 Task: Add an event with the title Training Session: Change Management and Resilience in the Workplace, date '2024/03/12', time 9:40 AM to 11:40 AMand add a description: Examining the marketing channels and platforms used in the campaign, such as social media, email marketing, print advertising, or television commercials. This includes assessing the reach, engagement, and conversion rates achieved through each channel and identifying which channels performed well or need improvement.Select event color  Flamingo . Add location for the event as: Frankfurt, Germany, logged in from the account softage.4@softage.netand send the event invitation to softage.7@softage.net and softage.8@softage.net. Set a reminder for the event Every weekday(Monday to Friday)
Action: Mouse moved to (78, 106)
Screenshot: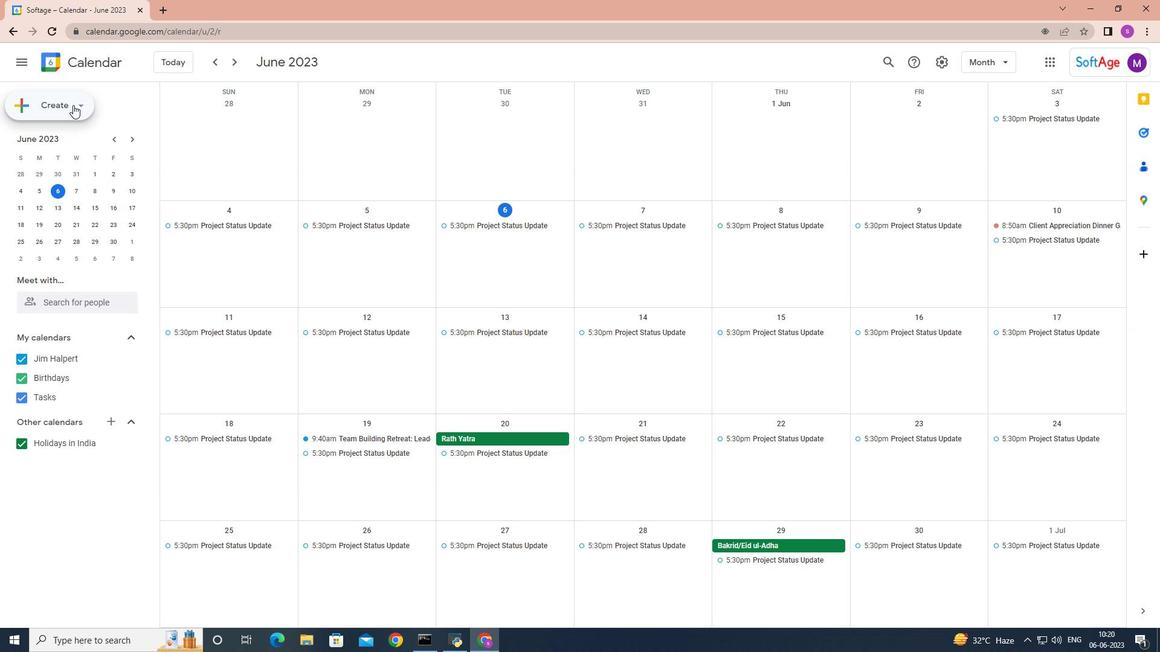 
Action: Mouse pressed left at (78, 106)
Screenshot: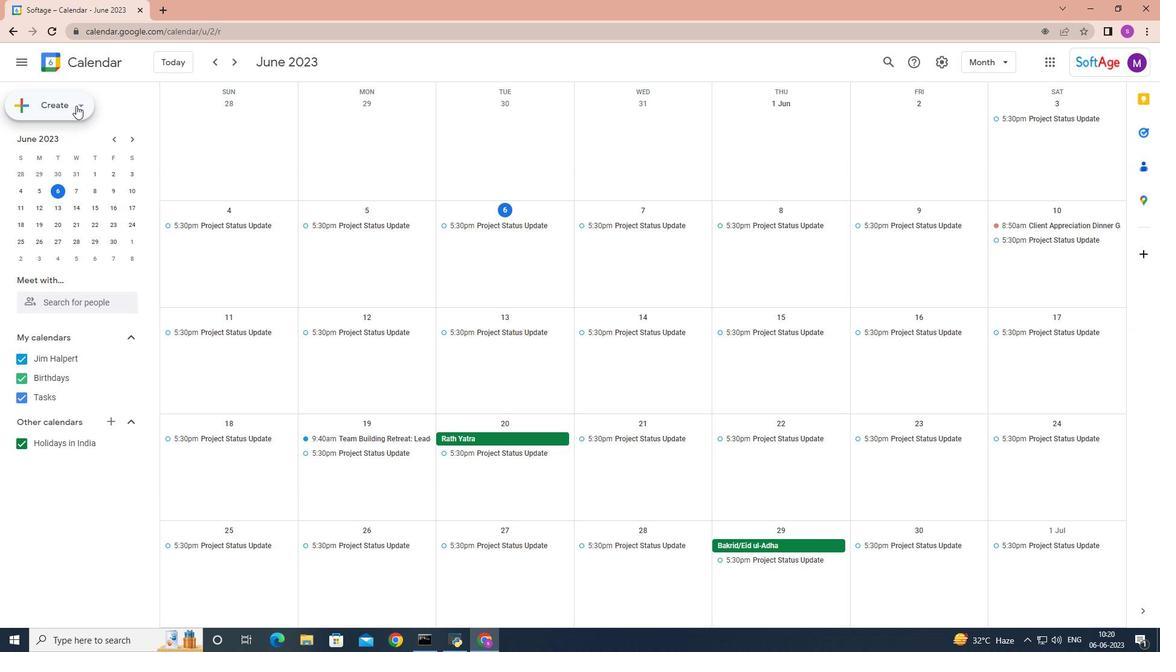 
Action: Mouse moved to (73, 132)
Screenshot: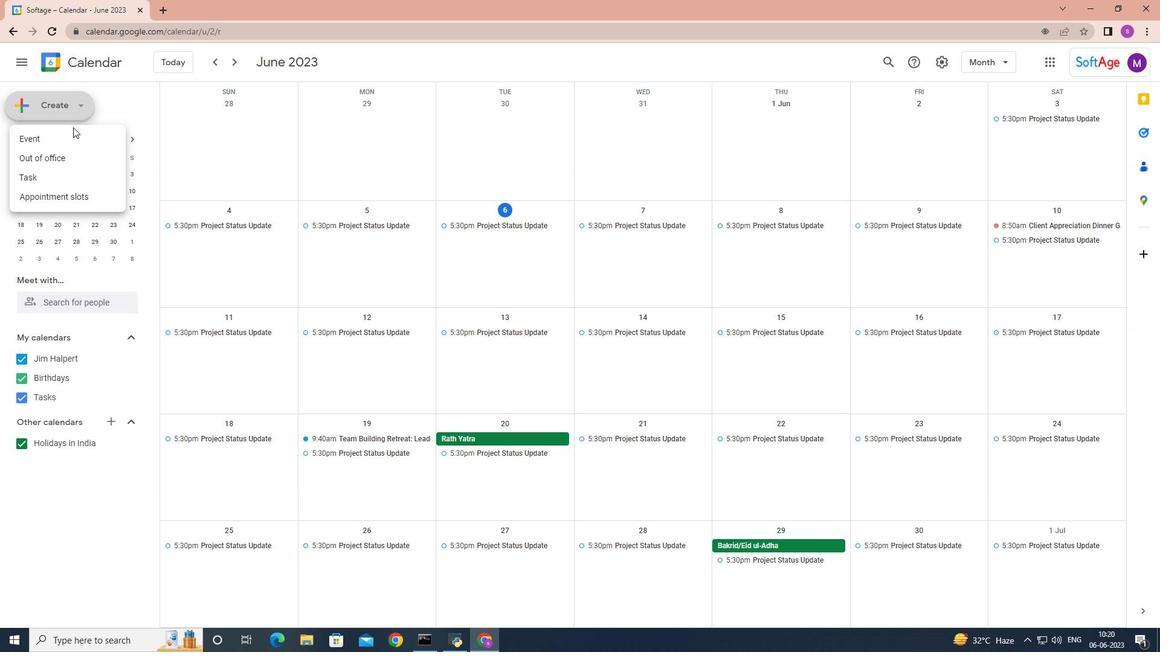 
Action: Mouse pressed left at (73, 132)
Screenshot: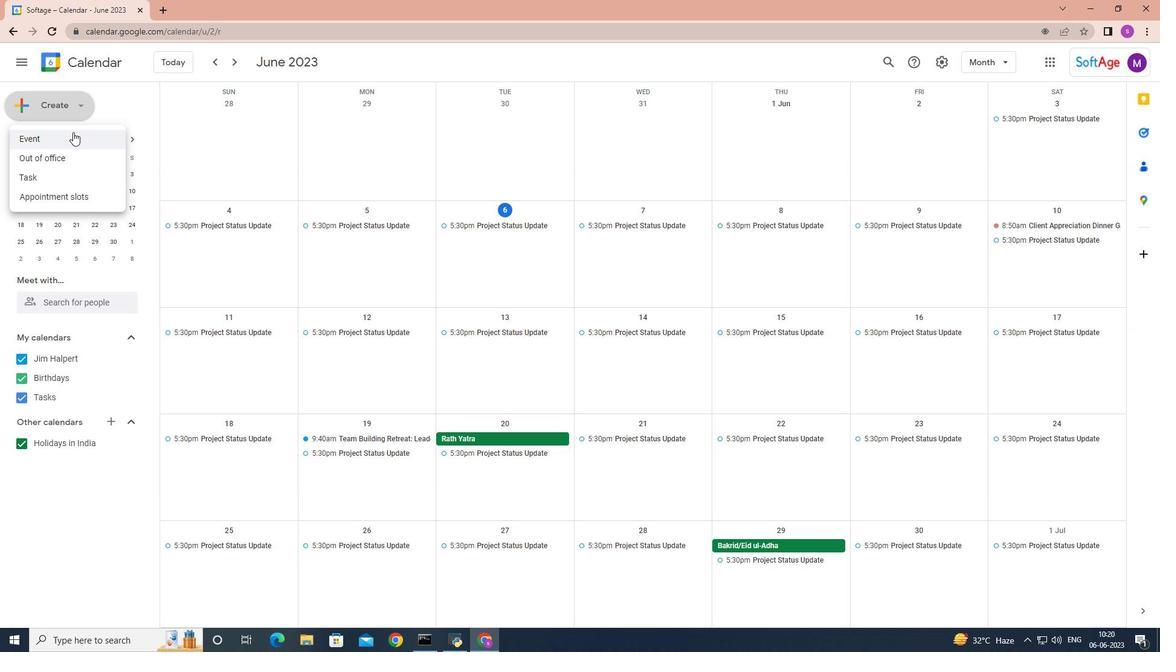 
Action: Mouse moved to (343, 475)
Screenshot: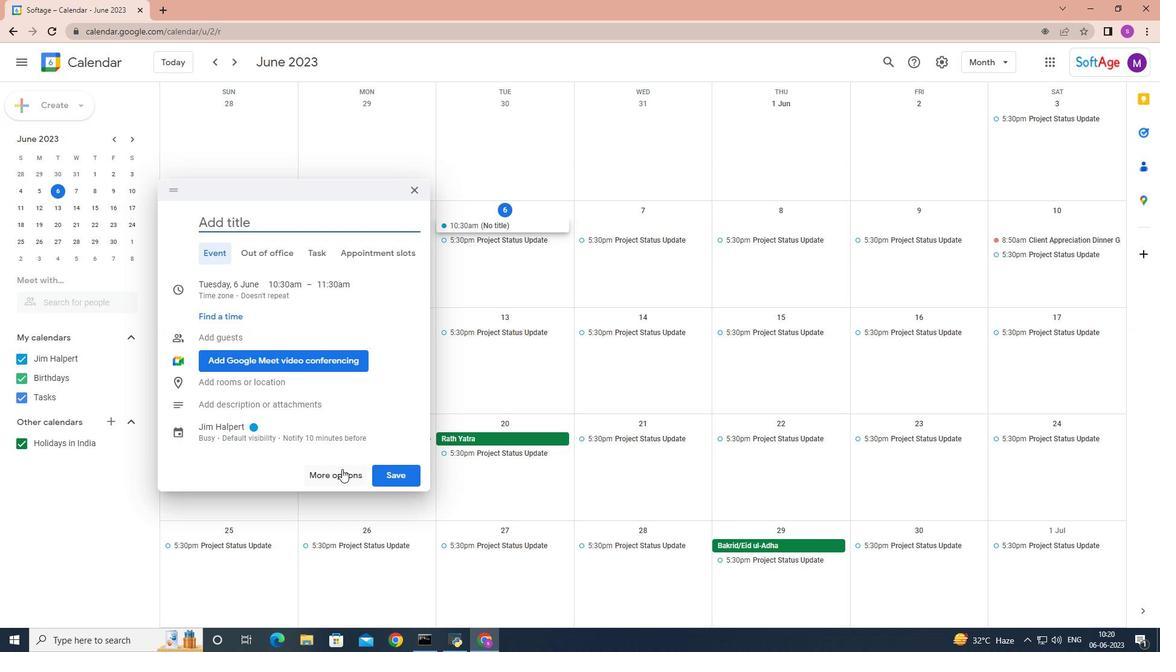 
Action: Mouse pressed left at (343, 475)
Screenshot: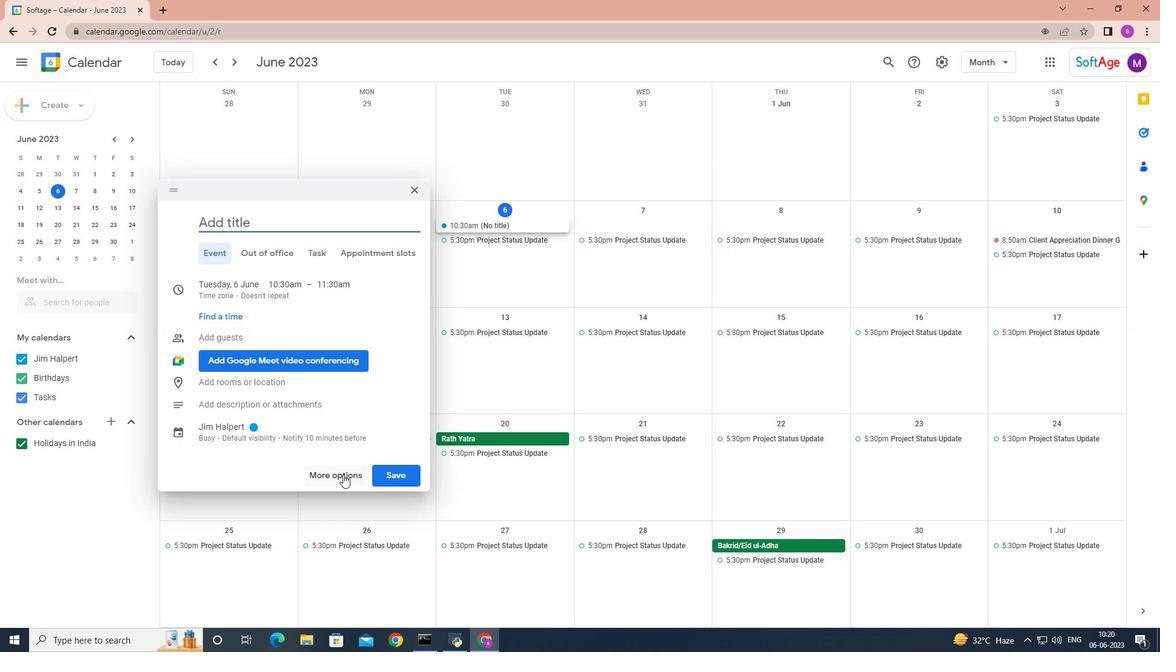 
Action: Mouse moved to (343, 475)
Screenshot: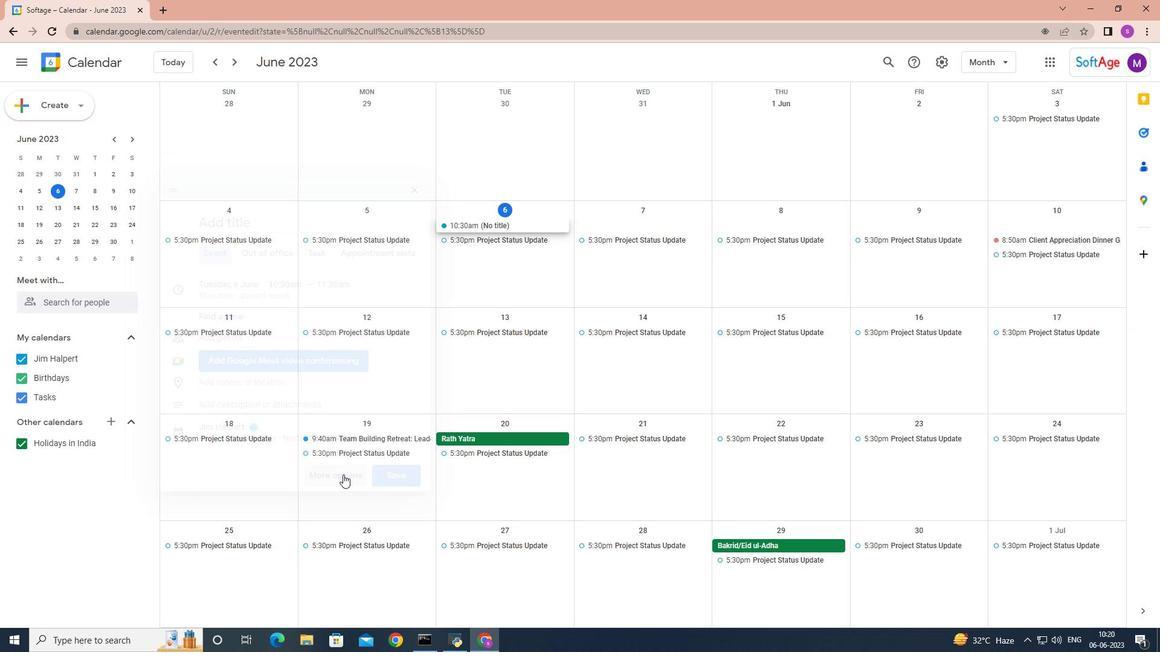 
Action: Key pressed <Key.shift><Key.shift><Key.shift><Key.shift><Key.shift><Key.shift><Key.shift>ta<Key.backspace>raining<Key.space><Key.shift>Session<Key.shift>:<Key.space><Key.shift>Chanm<Key.backspace>gr<Key.space><Key.backspace>e<Key.space><Key.backspace><Key.backspace><Key.backspace><Key.backspace>ge<Key.space><Key.shift>management<Key.space>and<Key.space><Key.shift>Resilience<Key.space>in<Key.space>the<Key.space><Key.shift>Workplace
Screenshot: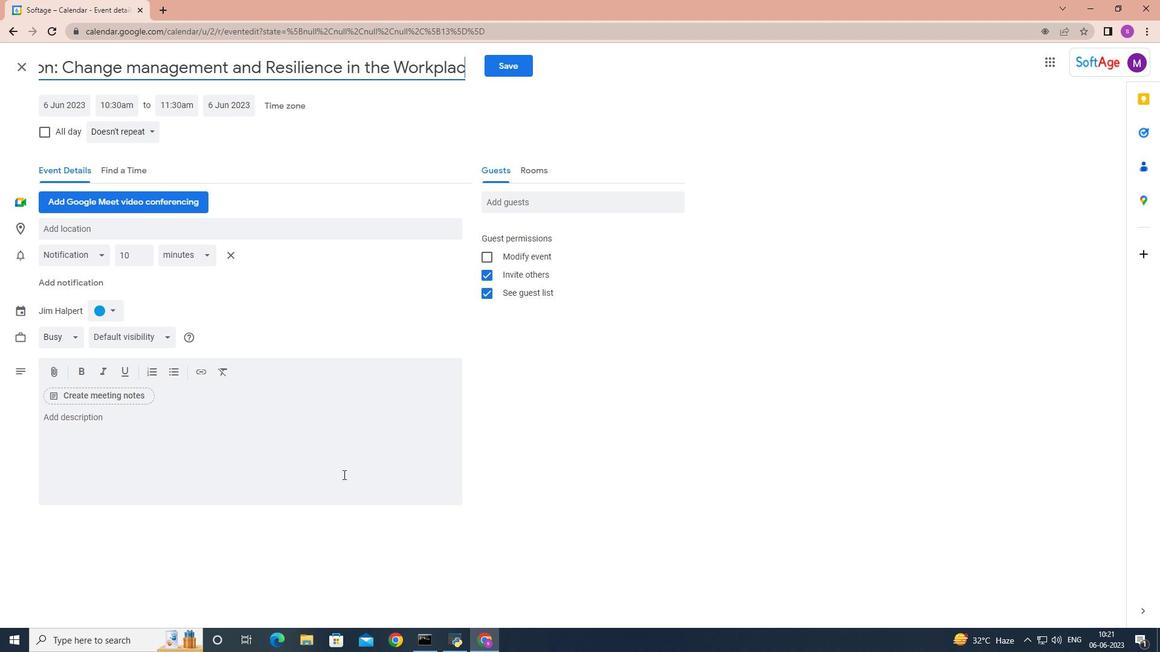 
Action: Mouse moved to (76, 105)
Screenshot: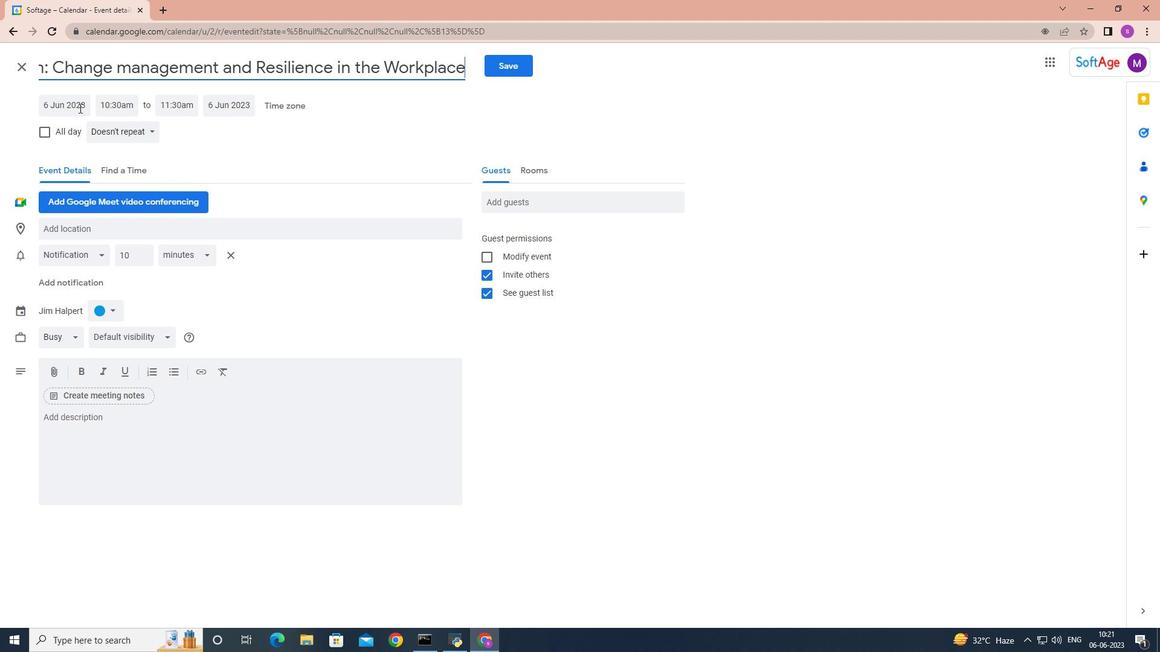 
Action: Mouse pressed left at (76, 105)
Screenshot: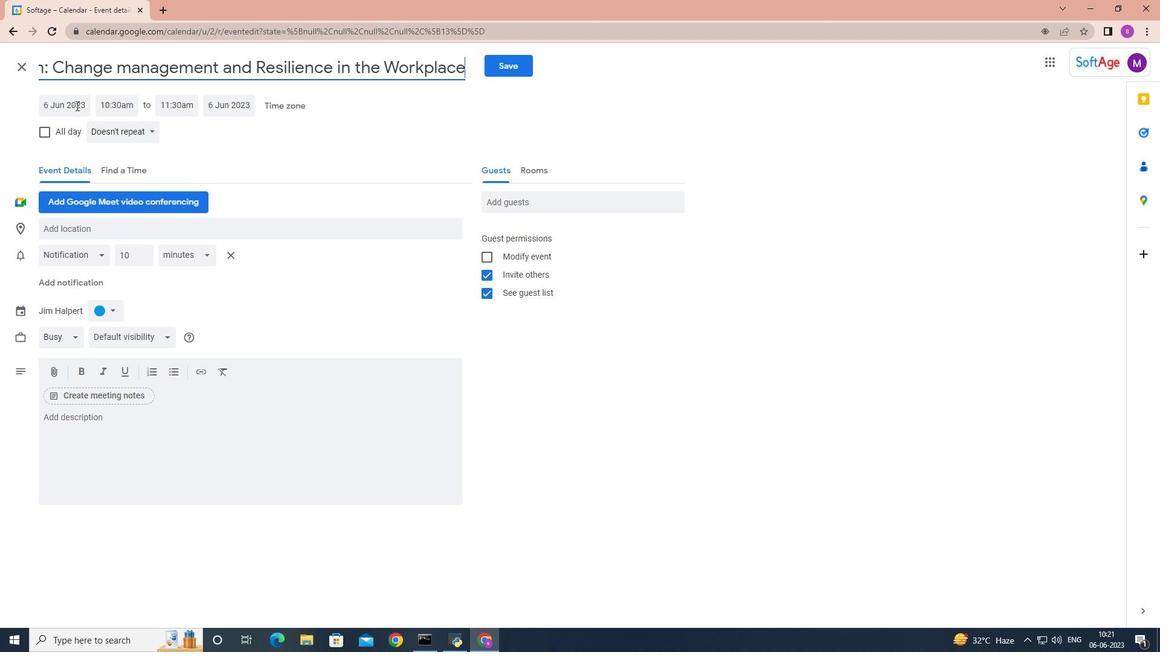 
Action: Mouse moved to (189, 130)
Screenshot: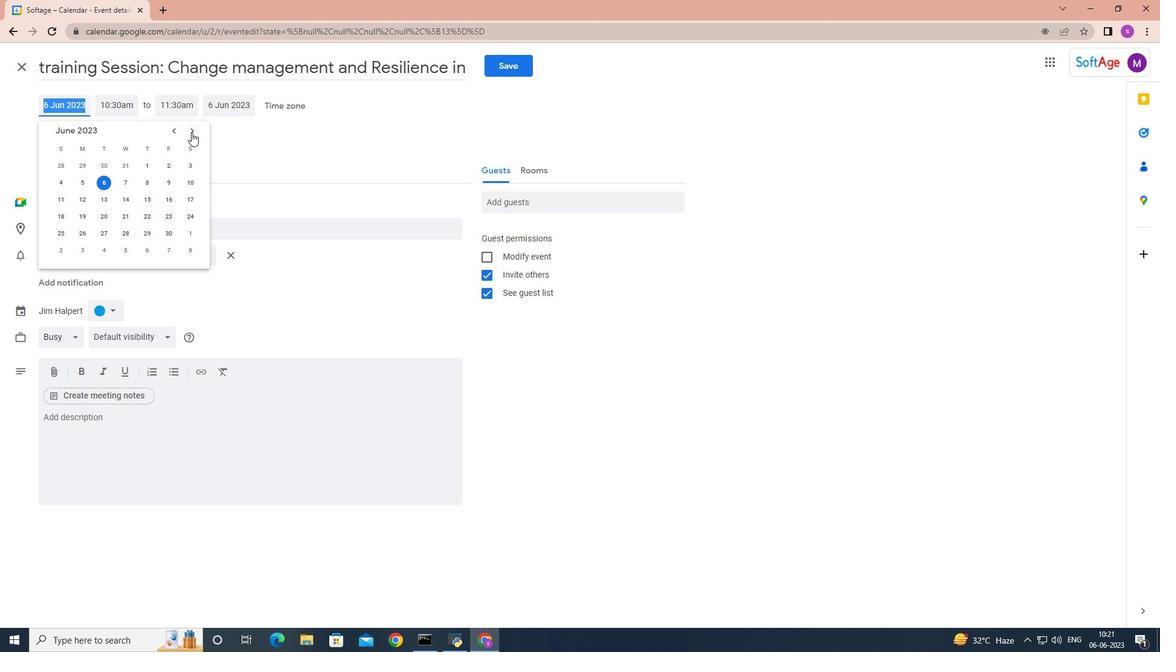 
Action: Mouse pressed left at (189, 130)
Screenshot: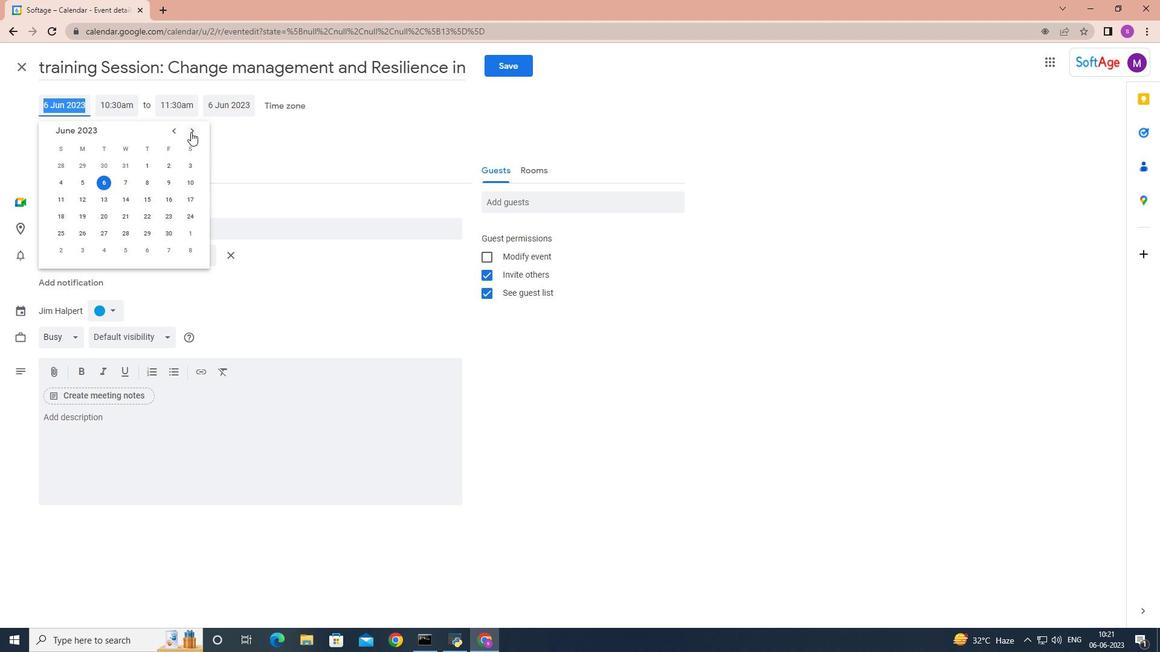 
Action: Mouse pressed left at (189, 130)
Screenshot: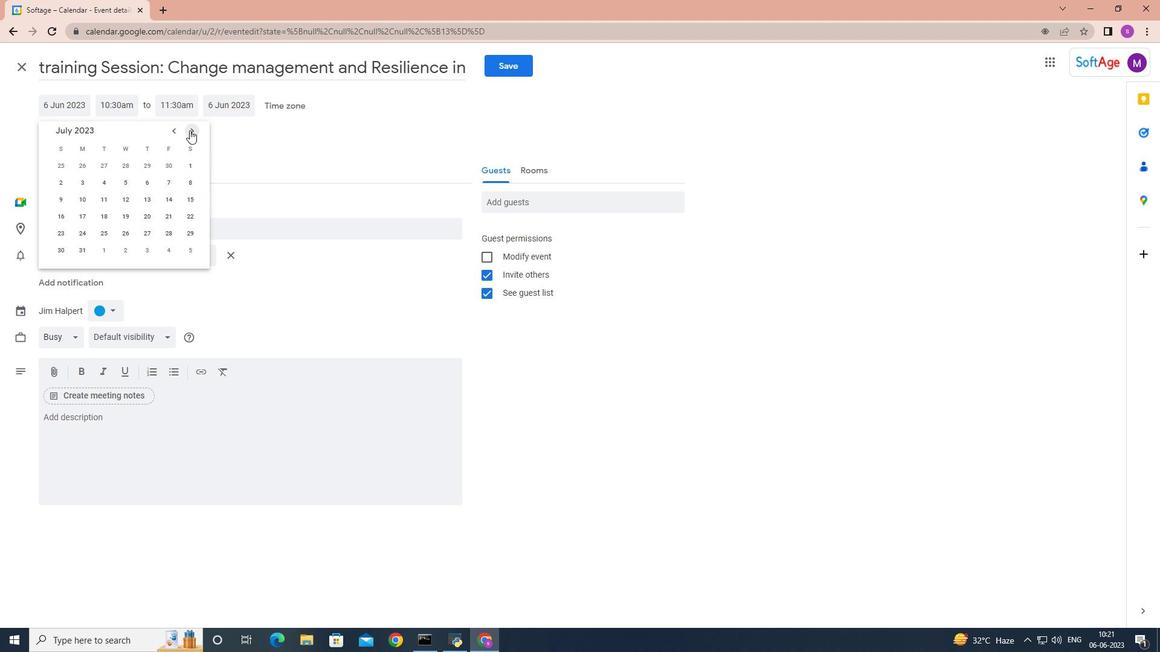 
Action: Mouse pressed left at (189, 130)
Screenshot: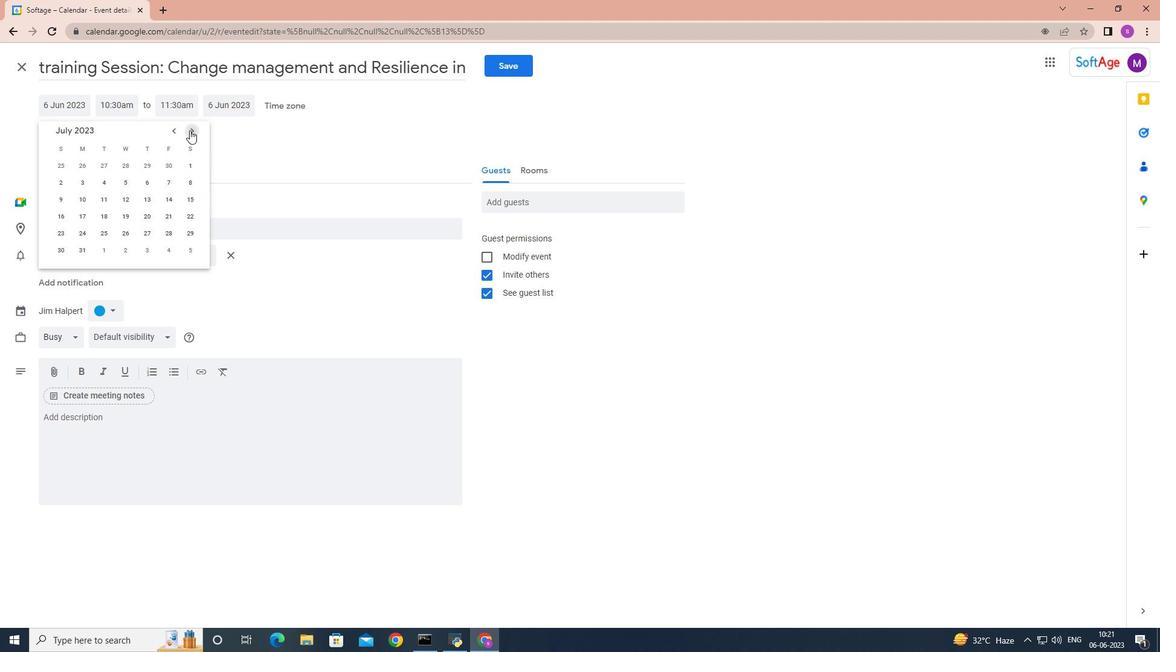 
Action: Mouse pressed left at (189, 130)
Screenshot: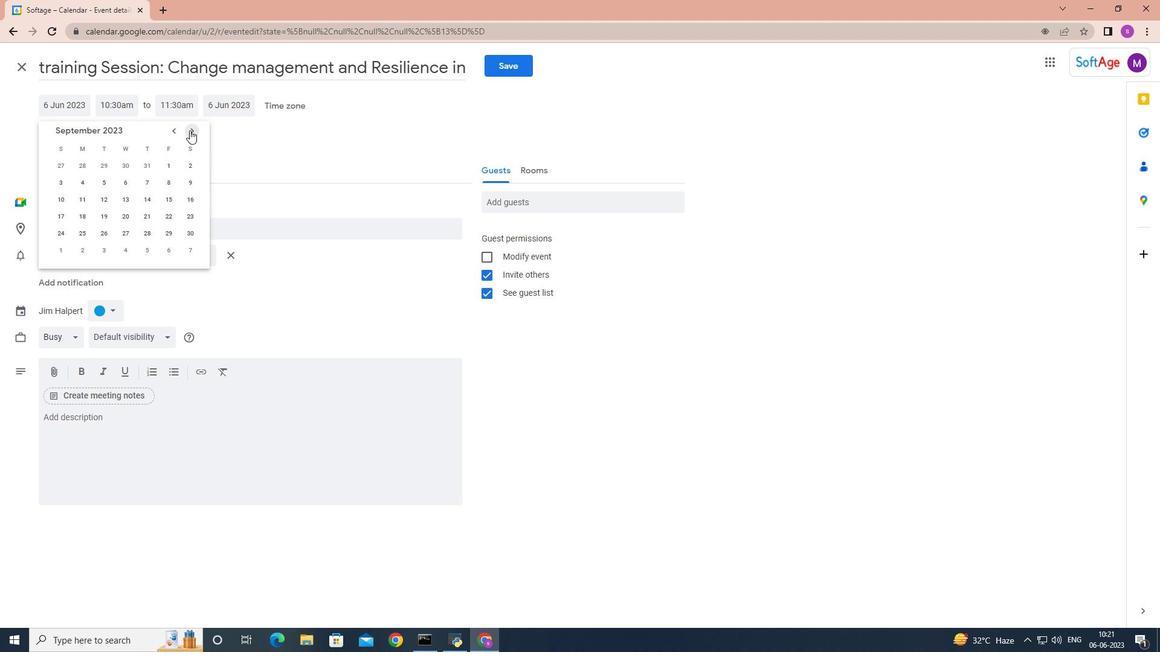 
Action: Mouse pressed left at (189, 130)
Screenshot: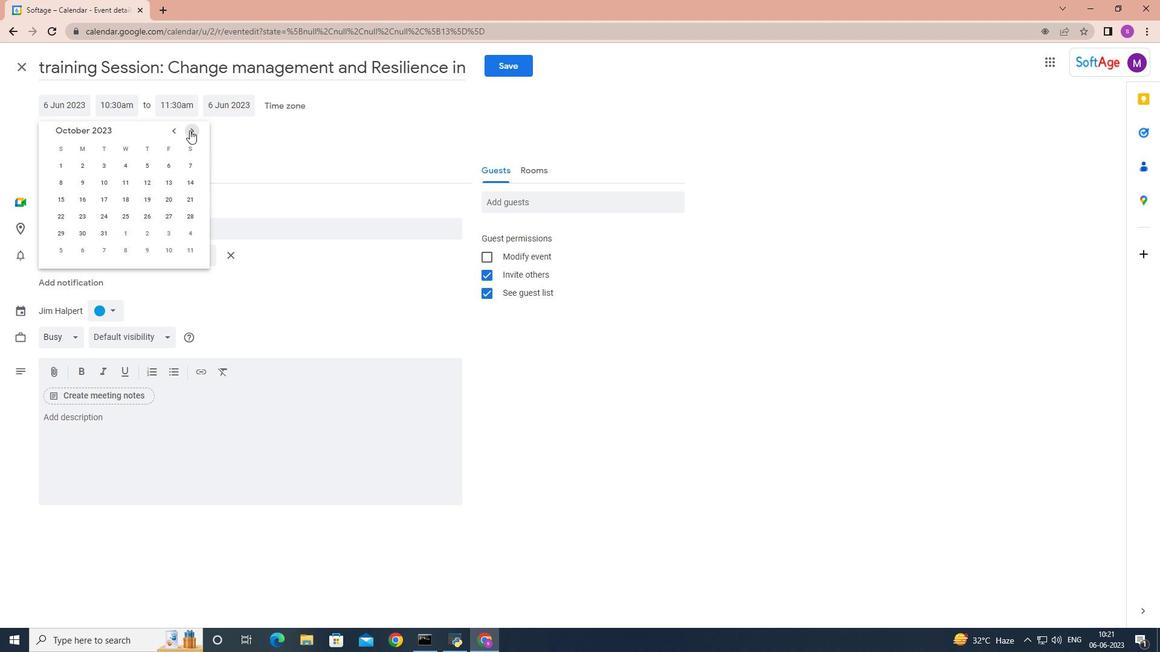 
Action: Mouse pressed left at (189, 130)
Screenshot: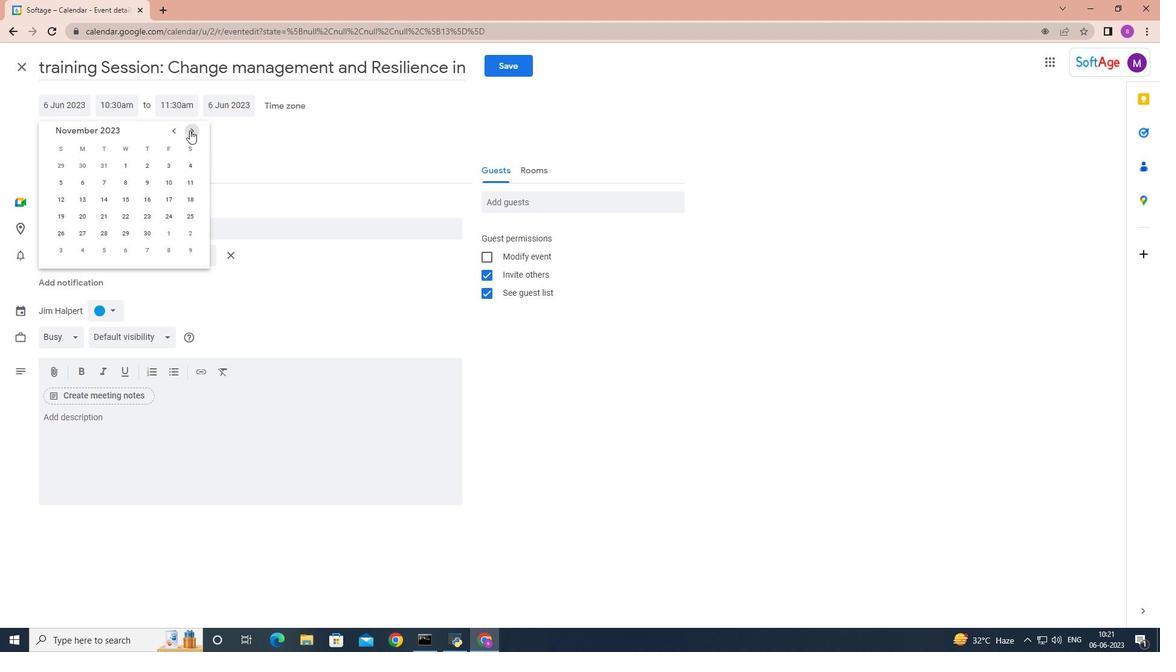 
Action: Mouse pressed left at (189, 130)
Screenshot: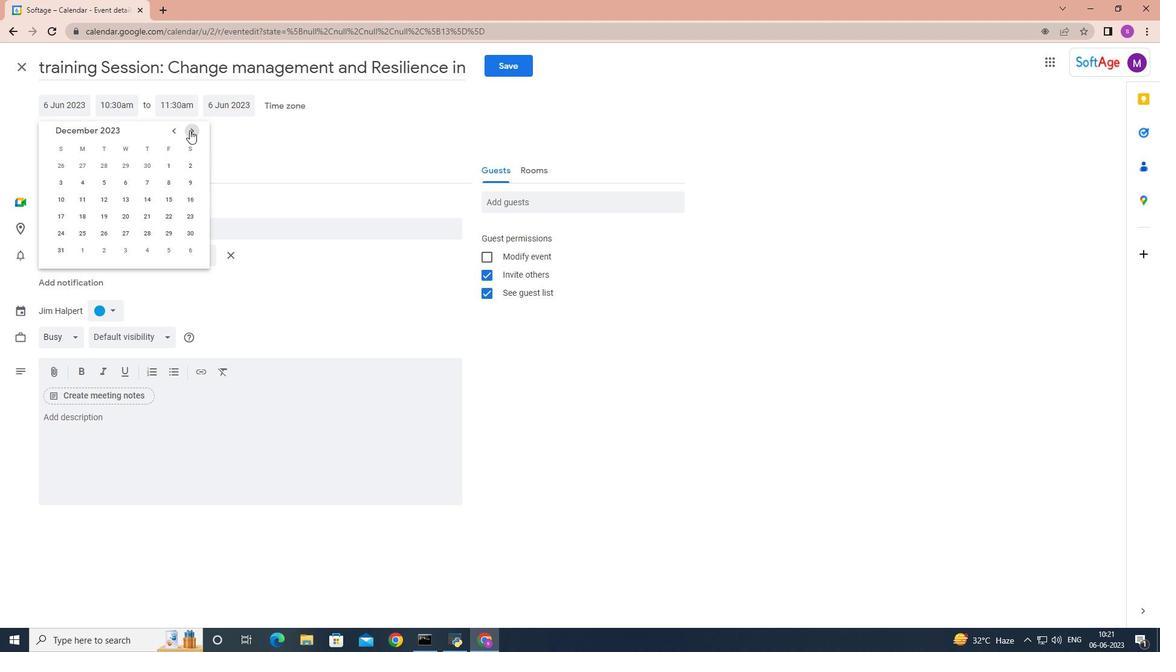 
Action: Mouse pressed left at (189, 130)
Screenshot: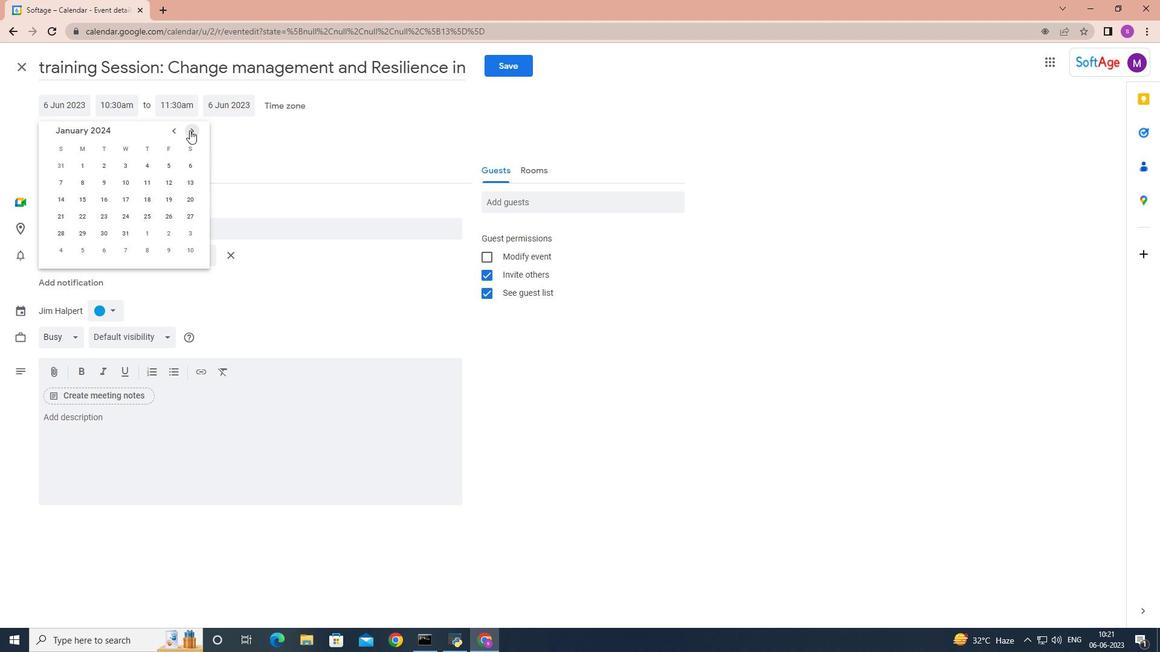
Action: Mouse pressed left at (189, 130)
Screenshot: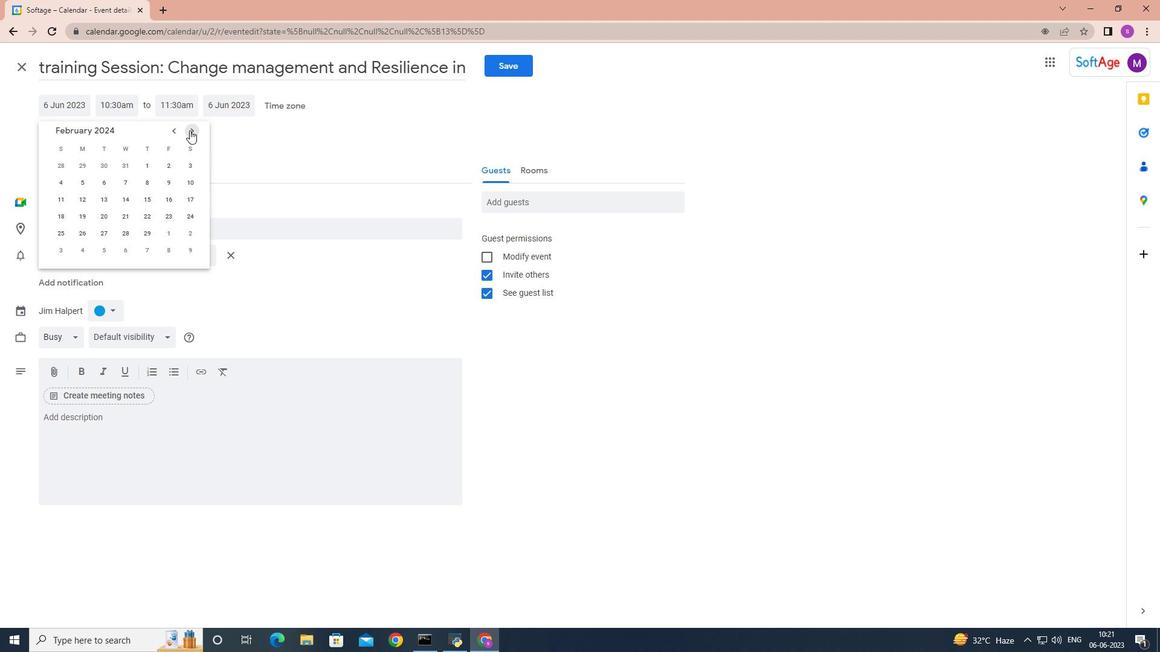 
Action: Mouse moved to (105, 201)
Screenshot: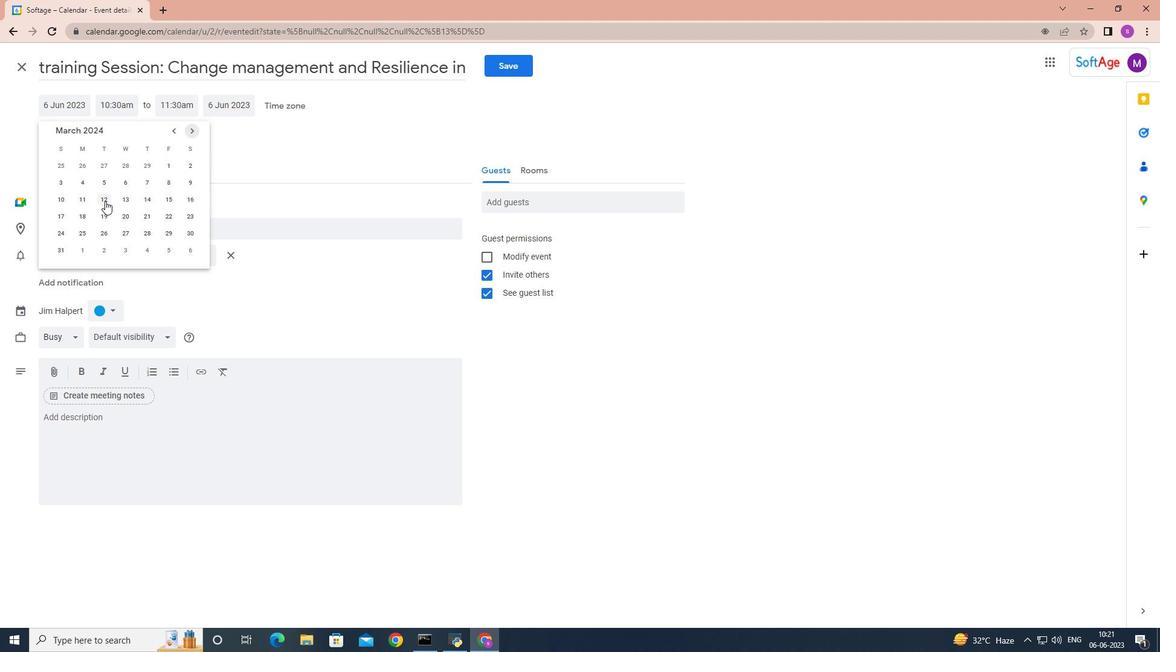 
Action: Mouse pressed left at (105, 201)
Screenshot: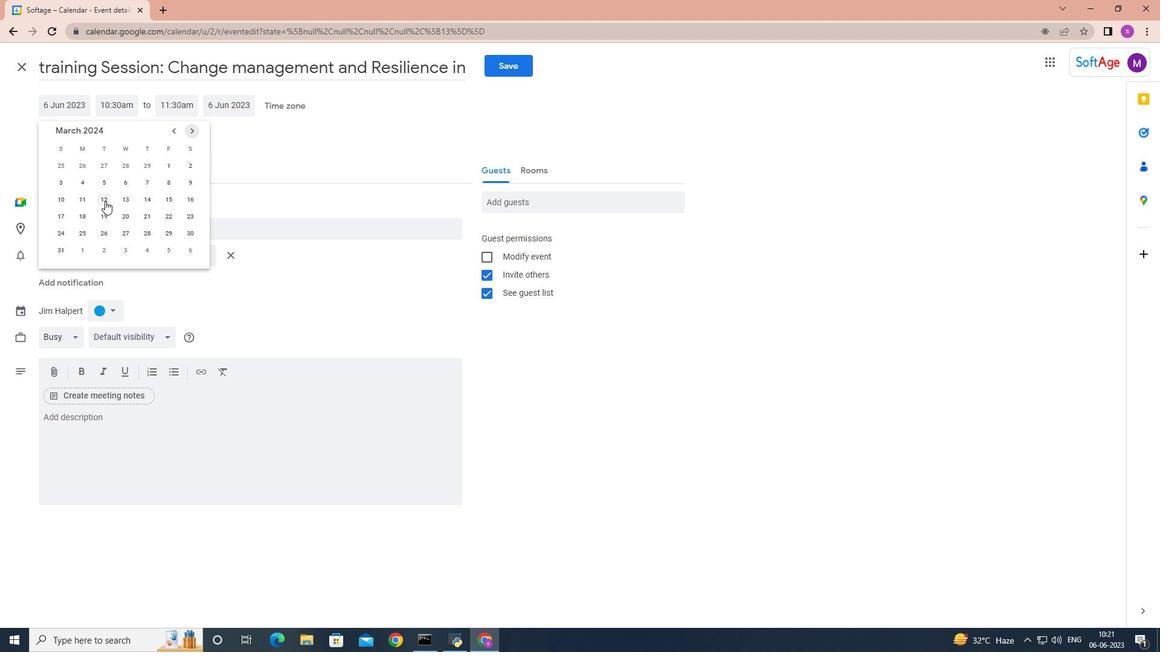 
Action: Mouse moved to (138, 105)
Screenshot: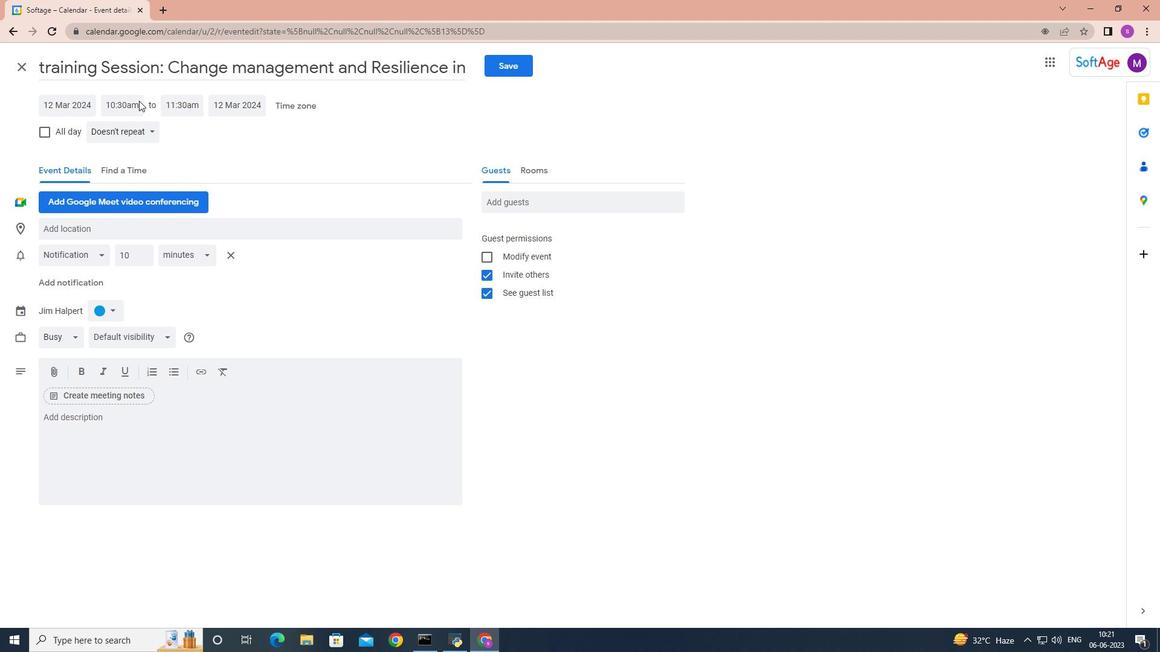 
Action: Mouse pressed left at (138, 105)
Screenshot: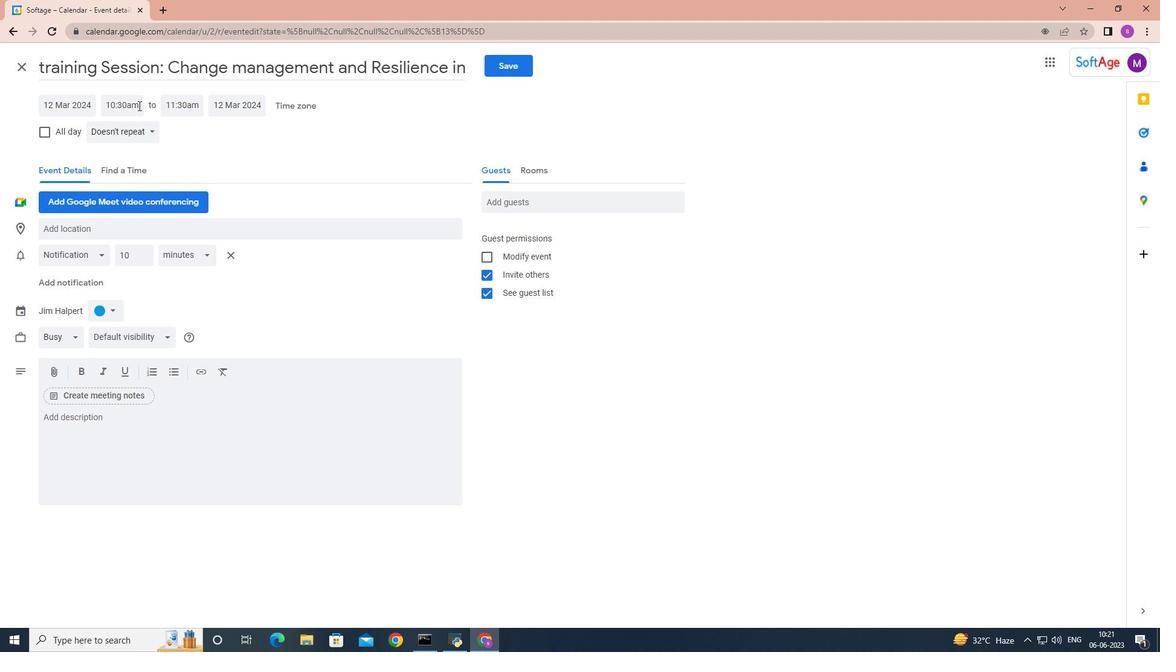 
Action: Mouse moved to (149, 173)
Screenshot: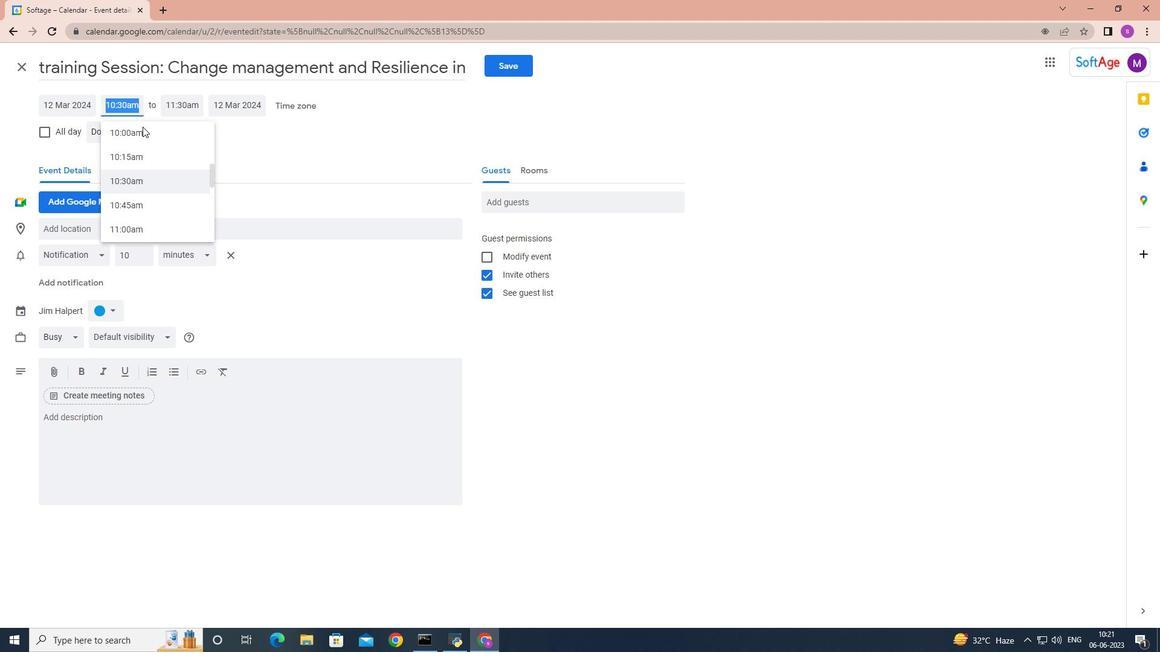 
Action: Key pressed 9<Key.shift>:40<Key.space><Key.shift>AM<Key.enter>
Screenshot: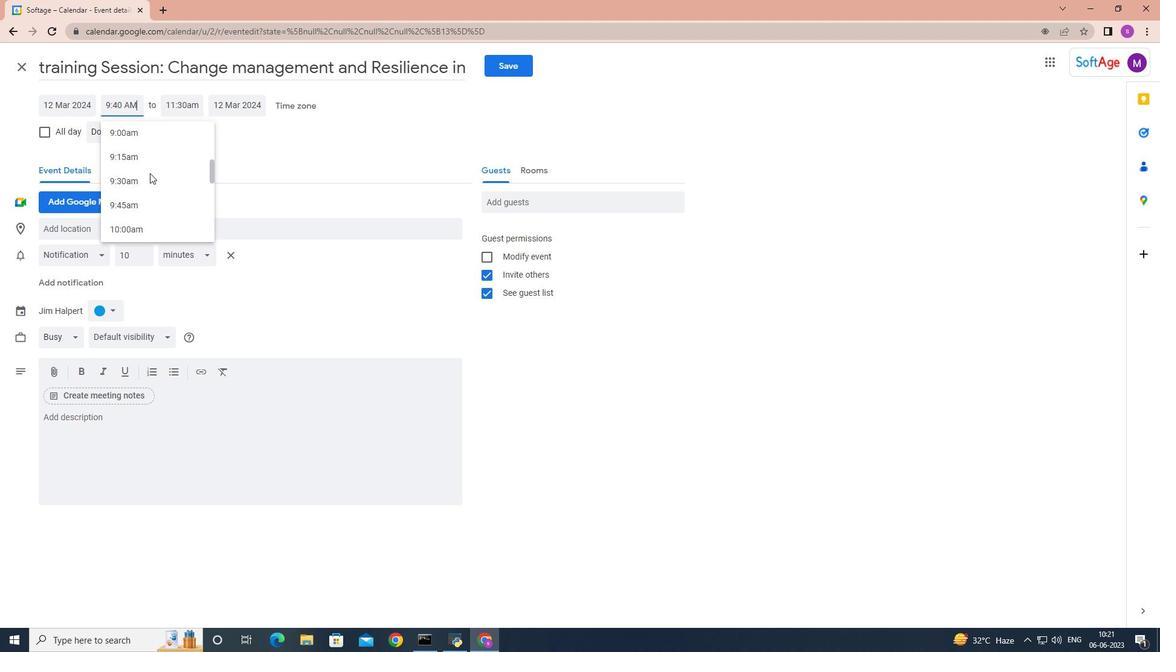 
Action: Mouse moved to (182, 104)
Screenshot: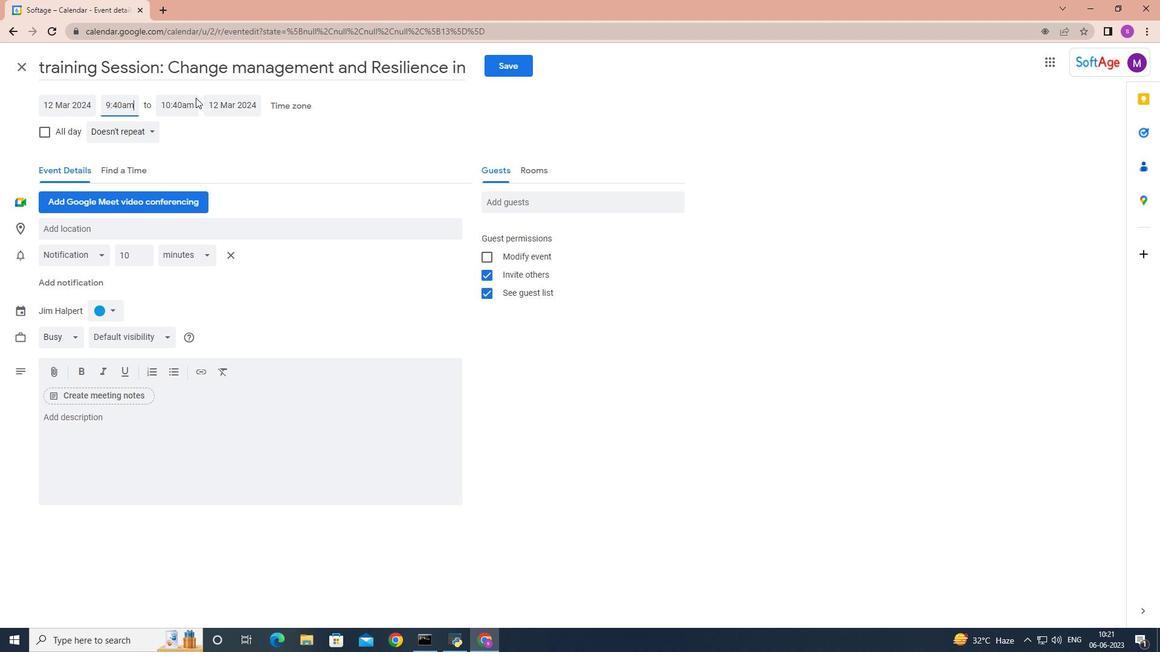 
Action: Mouse pressed left at (182, 104)
Screenshot: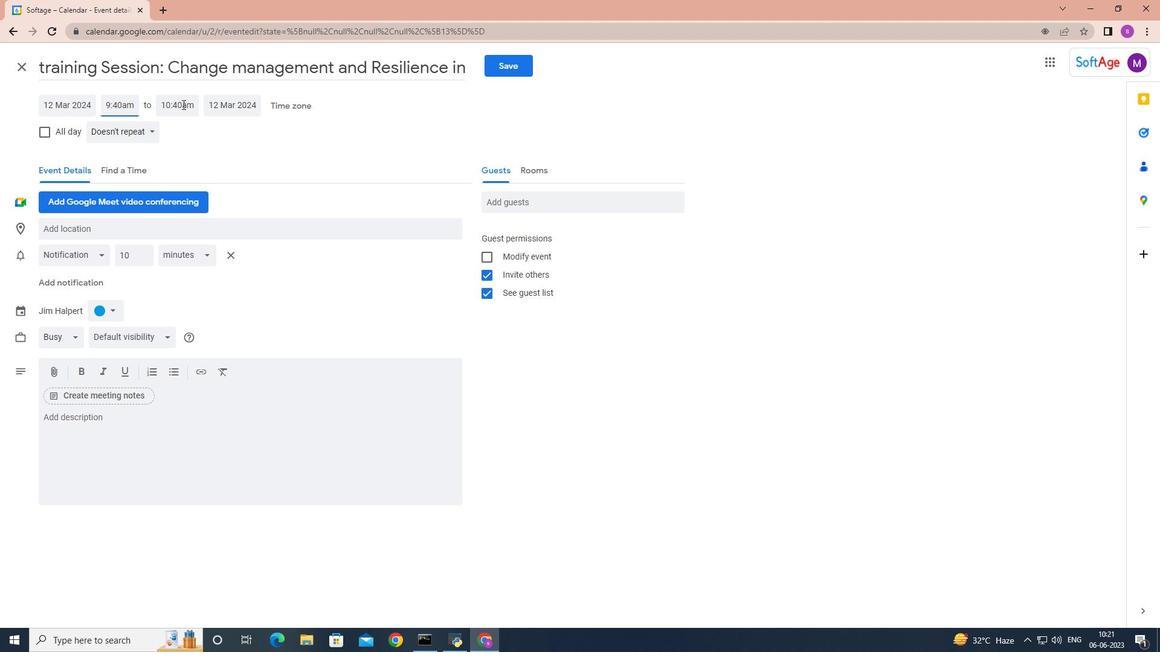 
Action: Mouse moved to (189, 225)
Screenshot: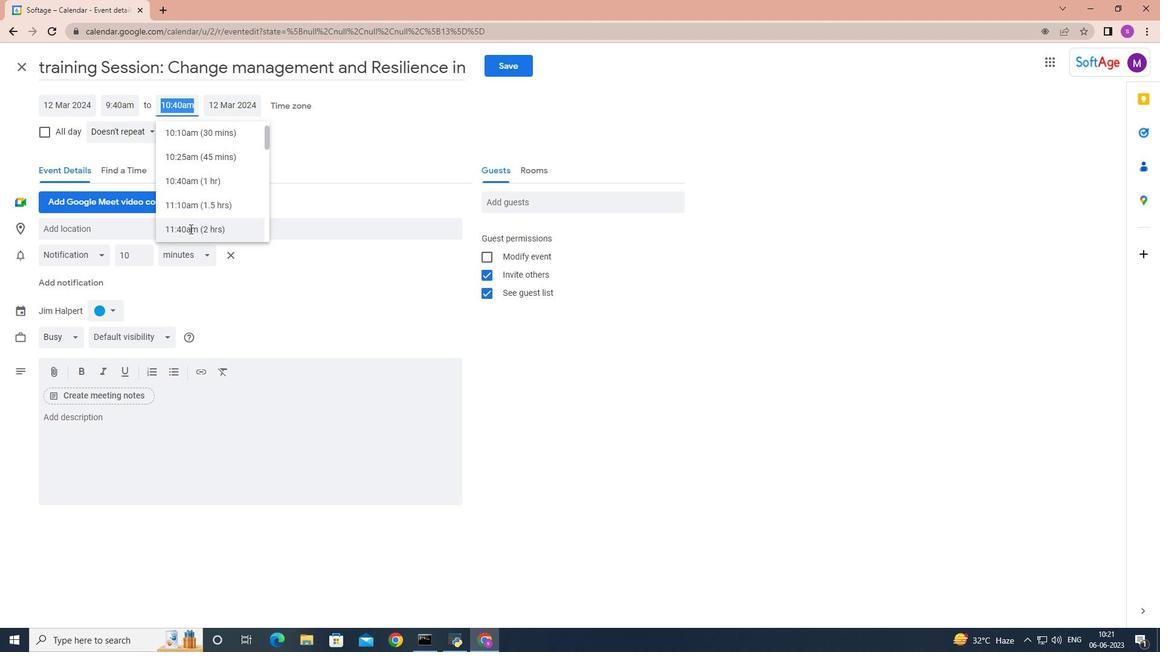 
Action: Mouse pressed left at (189, 225)
Screenshot: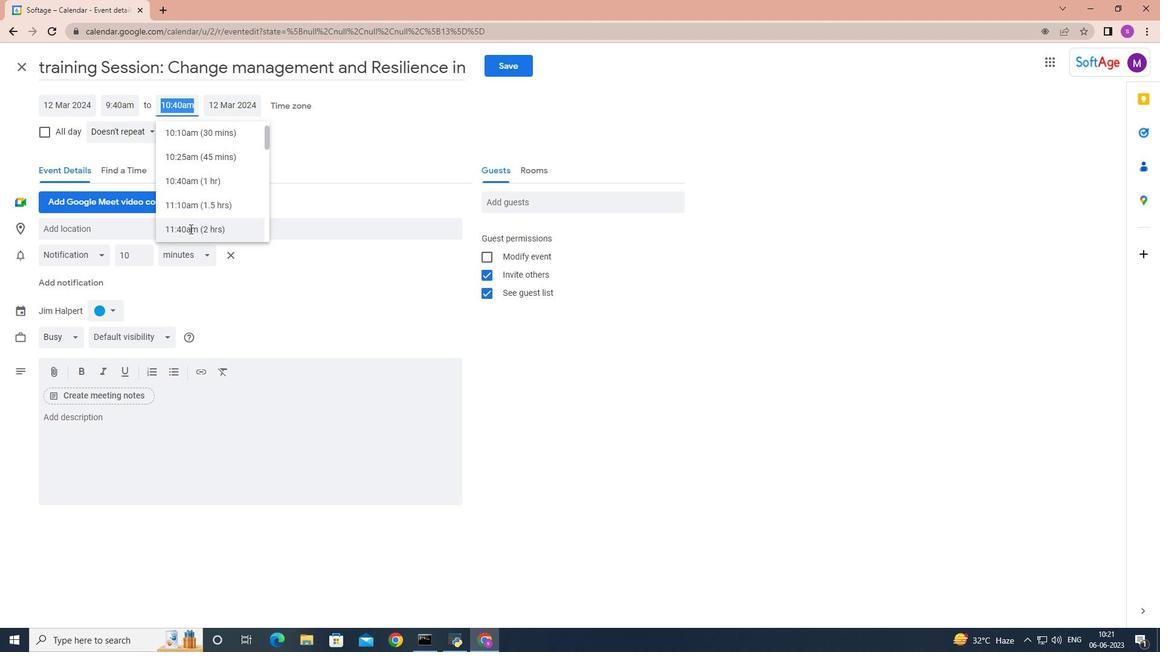 
Action: Mouse moved to (91, 433)
Screenshot: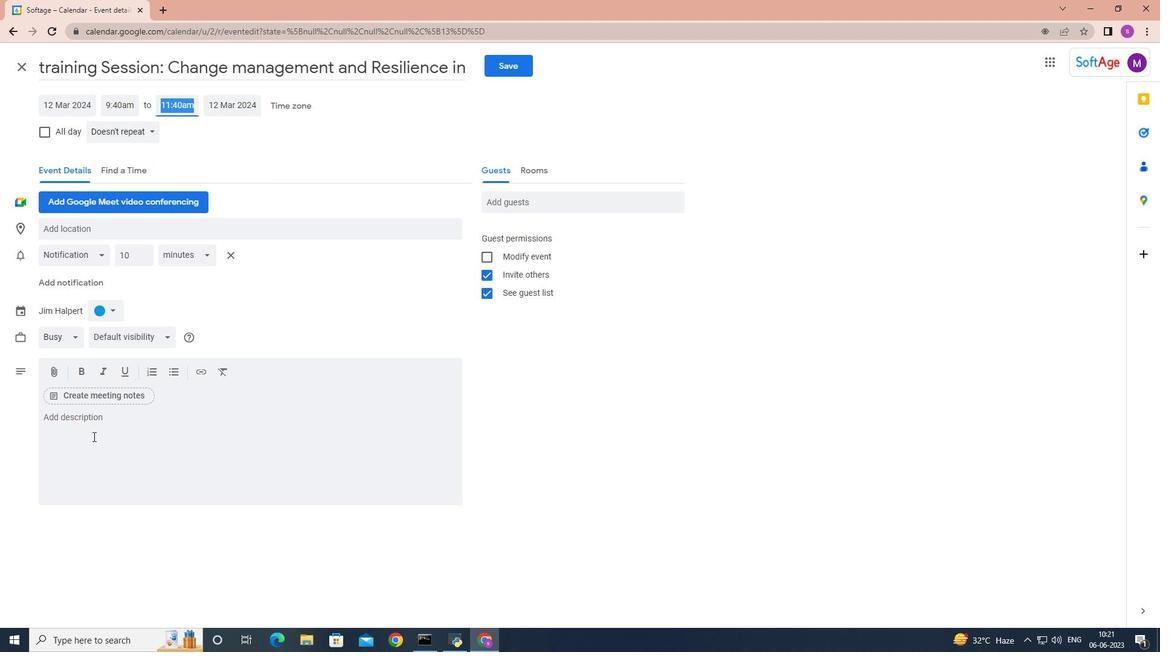 
Action: Mouse pressed left at (91, 433)
Screenshot: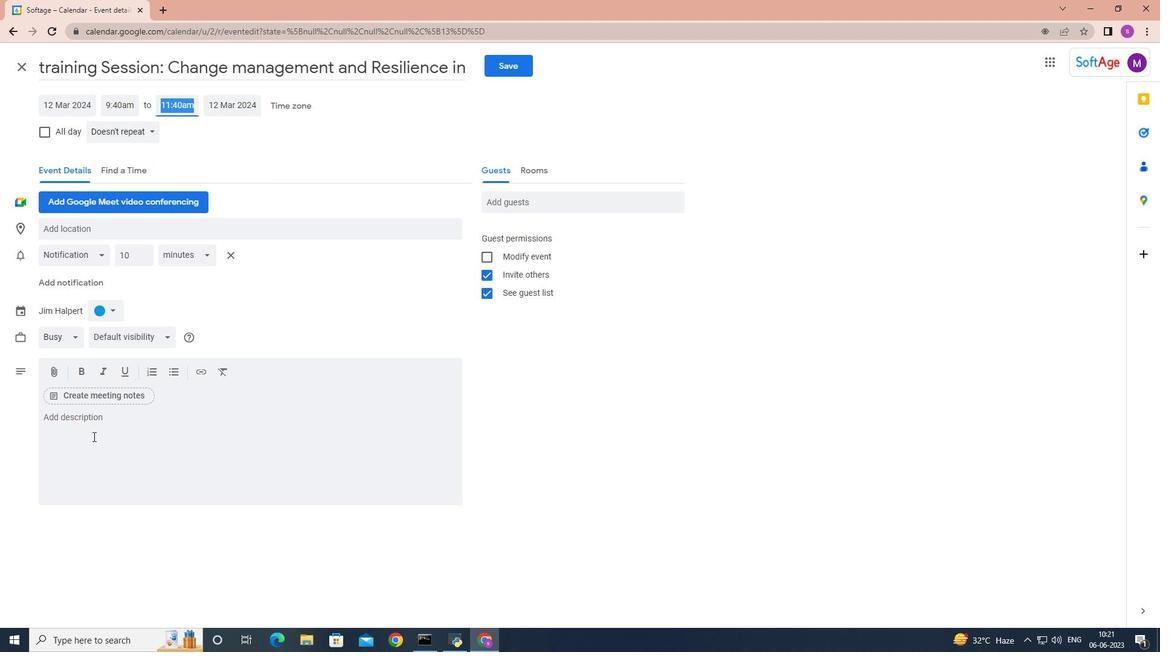 
Action: Key pressed <Key.shift>Examining<Key.space>the<Key.space>marketing<Key.space>channels<Key.space>and<Key.space>platform<Key.space>used<Key.space>in<Key.space>thr<Key.space><Key.backspace><Key.backspace>e<Key.space>camp[aigm<Key.backspace>n,<Key.space><Key.backspace><Key.backspace><Key.backspace><Key.backspace><Key.backspace><Key.backspace><Key.backspace>aign<Key.space><Key.backspace>,<Key.space>such<Key.space>as<Key.space>social<Key.space>media,<Key.space>email<Key.space>marketing<Key.space><Key.backspace>,<Key.space>print<Key.space>adevertising,<Key.space>or<Key.space><Key.backspace><Key.backspace><Key.backspace><Key.backspace><Key.backspace><Key.backspace><Key.backspace><Key.backspace><Key.backspace><Key.backspace><Key.backspace>tising<Key.space>or<Key.space>television<Key.space>commercials<Key.space><Key.backspace>.<Key.space><Key.shift>This<Key.space>inv<Key.backspace>cludes<Key.space>assessing<Key.space>the<Key.space>reach,<Key.space>engagment,<Key.space>and<Key.space><Key.backspace><Key.backspace><Key.backspace><Key.backspace><Key.backspace><Key.backspace><Key.backspace><Key.backspace><Key.backspace><Key.backspace>ement<Key.space>and<Key.space>conversion<Key.space>rates<Key.space>achieved<Key.space>through<Key.space>each<Key.space>channel<Key.space>and<Key.space>identifying<Key.space>which<Key.space>channels<Key.space>performed<Key.space>well<Key.space>or<Key.space>need<Key.space>imporevement.
Screenshot: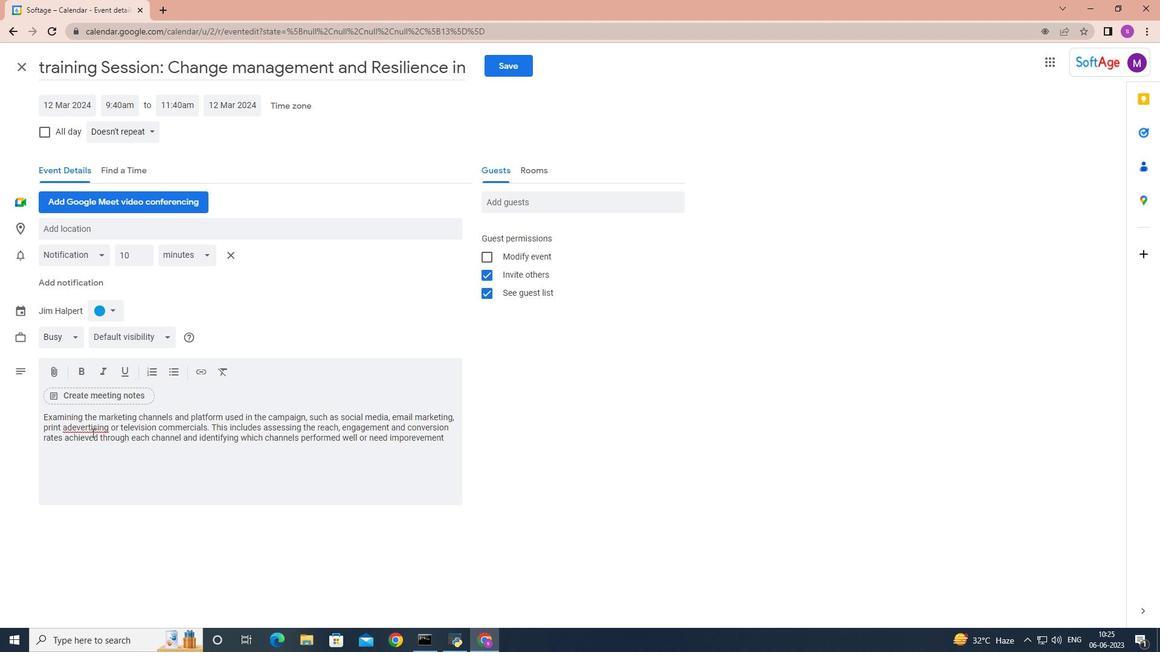 
Action: Mouse moved to (114, 309)
Screenshot: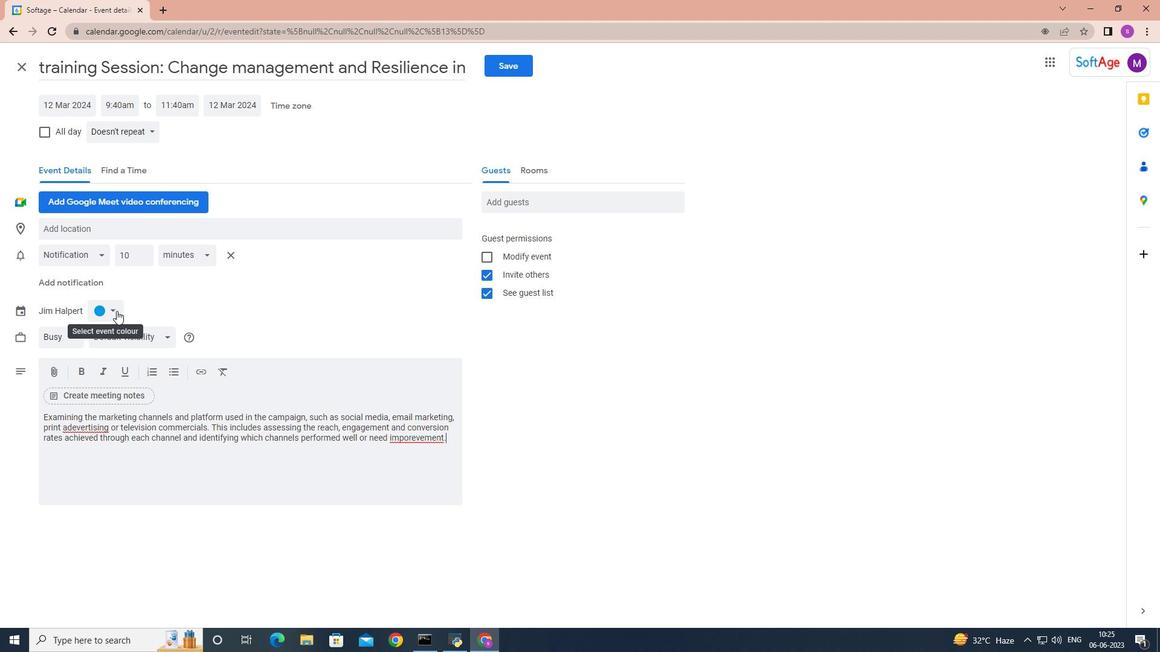 
Action: Mouse pressed left at (114, 309)
Screenshot: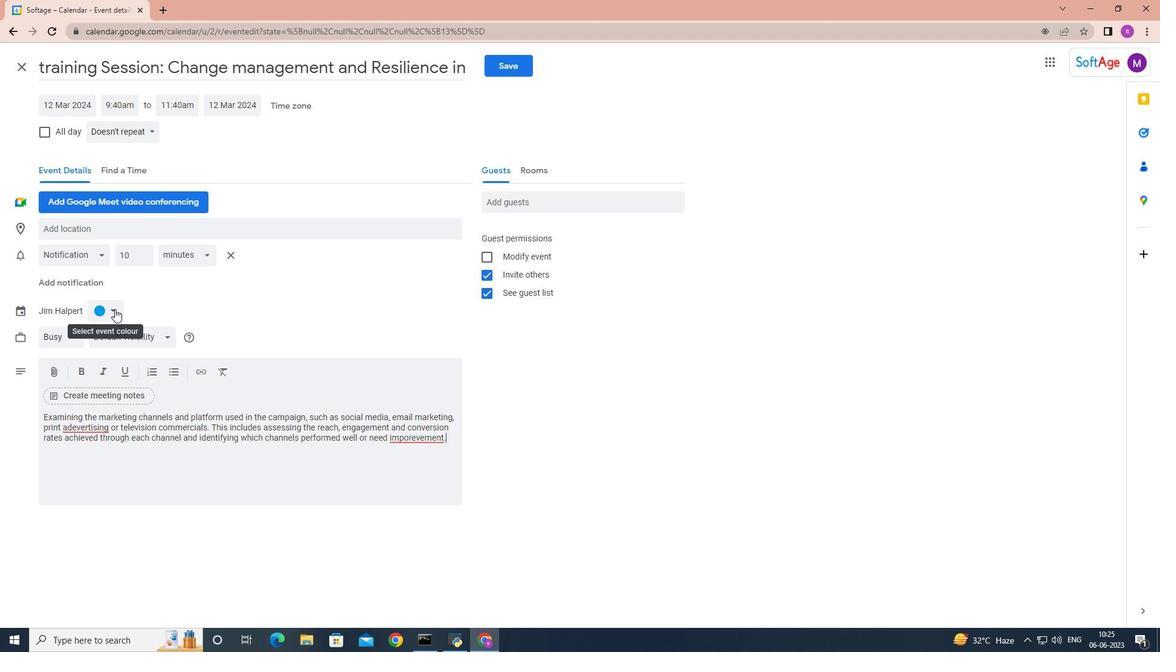 
Action: Mouse moved to (113, 310)
Screenshot: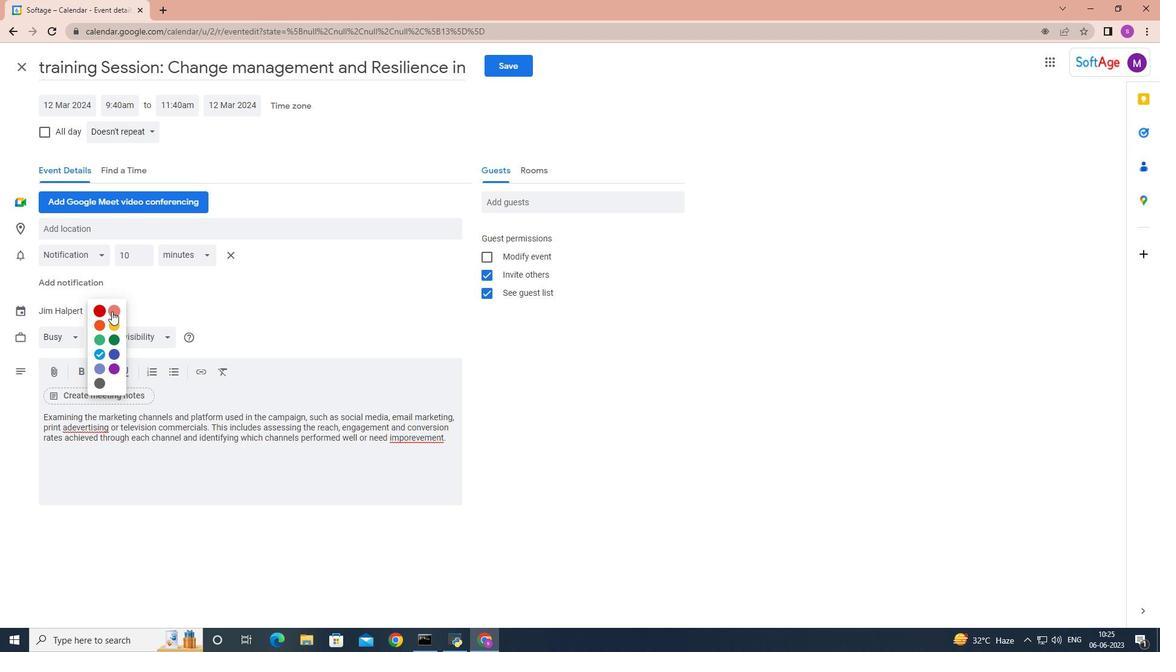 
Action: Mouse pressed left at (113, 310)
Screenshot: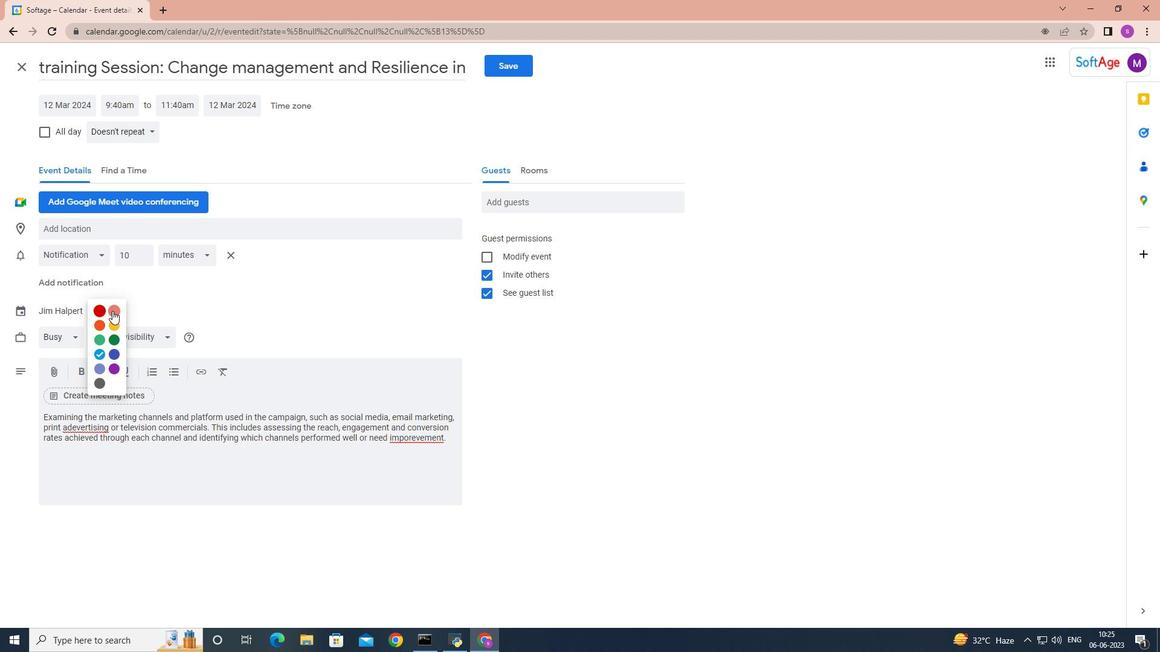 
Action: Mouse moved to (118, 229)
Screenshot: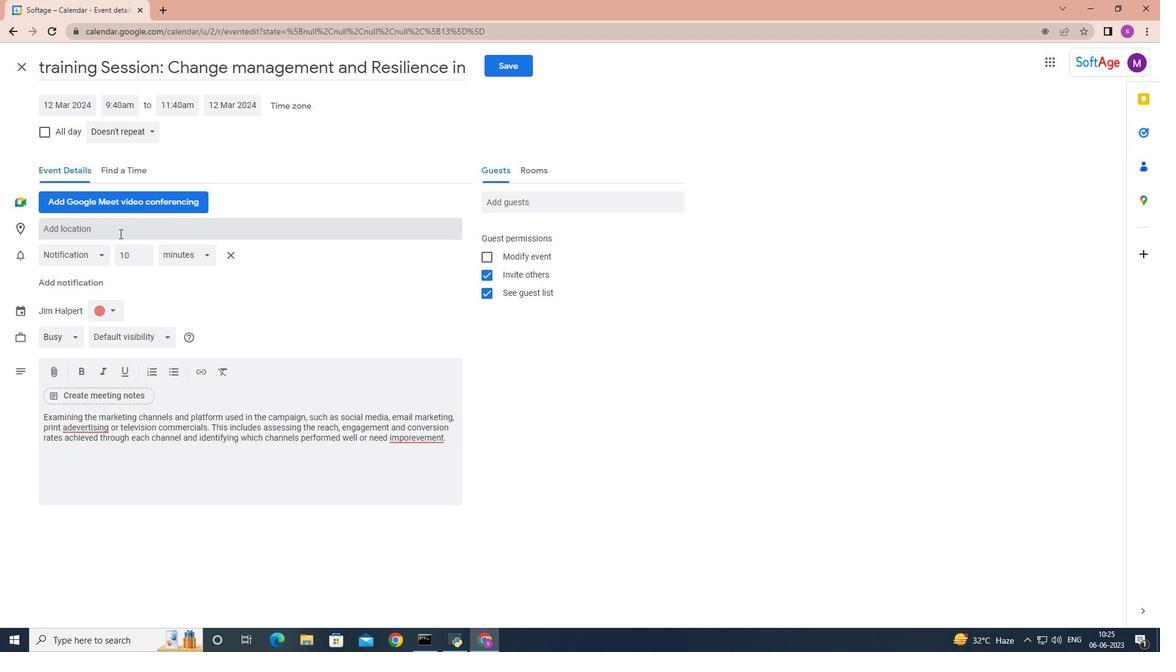 
Action: Mouse pressed left at (118, 229)
Screenshot: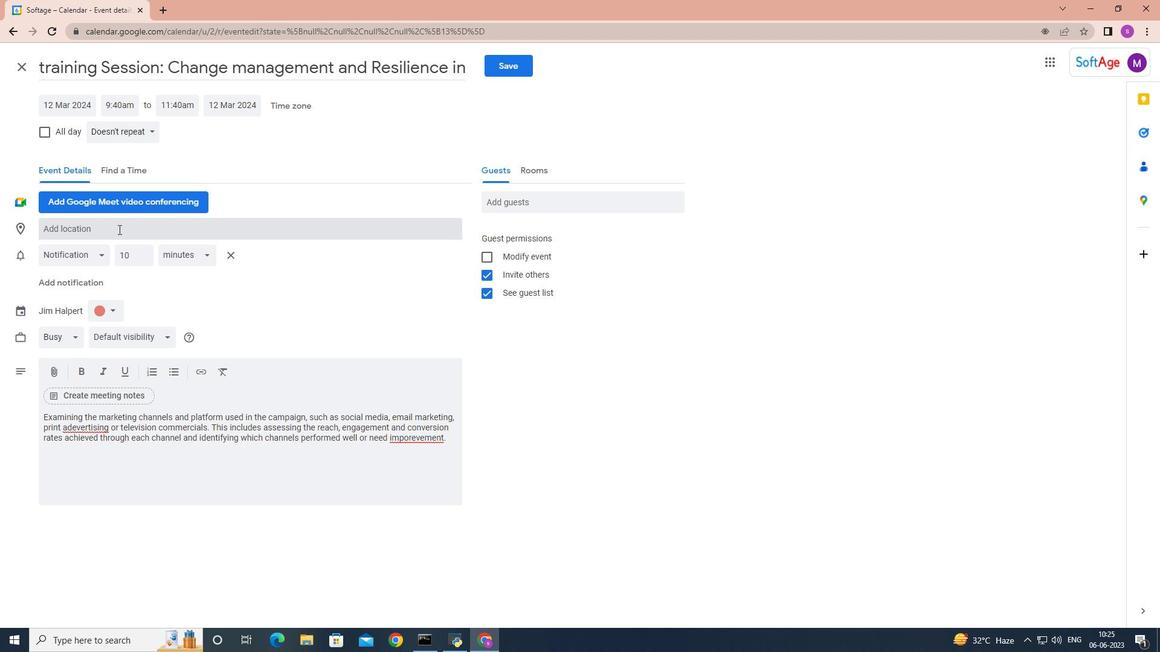 
Action: Key pressed <Key.shift>Frankfurt,<Key.space><Key.shift>Germany
Screenshot: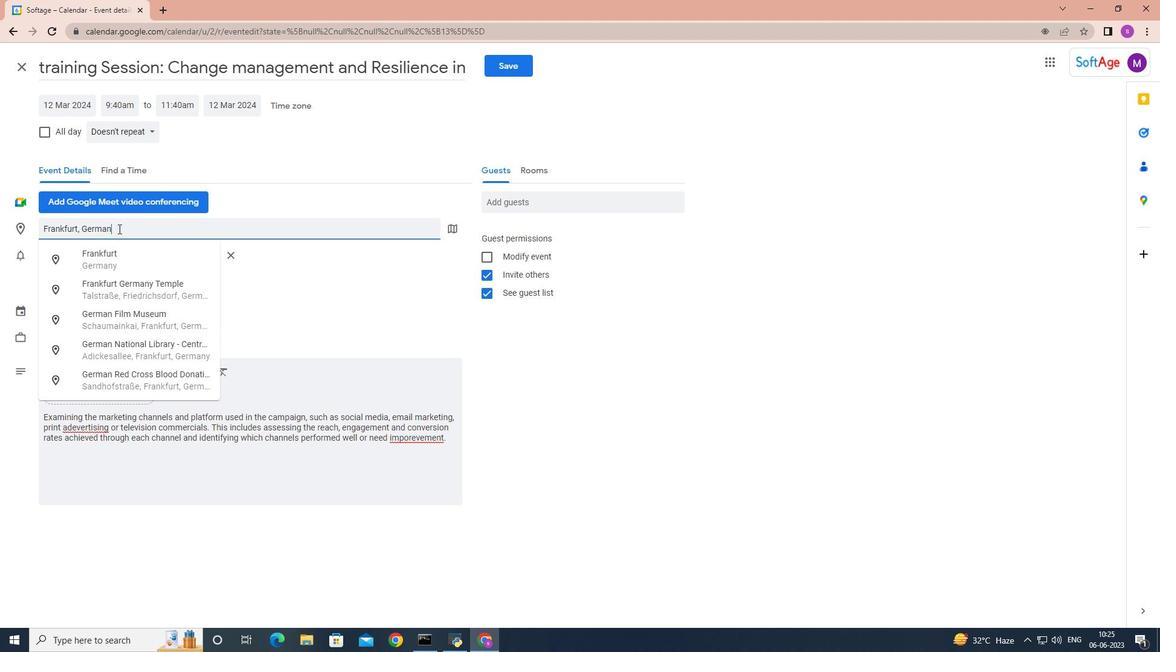 
Action: Mouse moved to (553, 201)
Screenshot: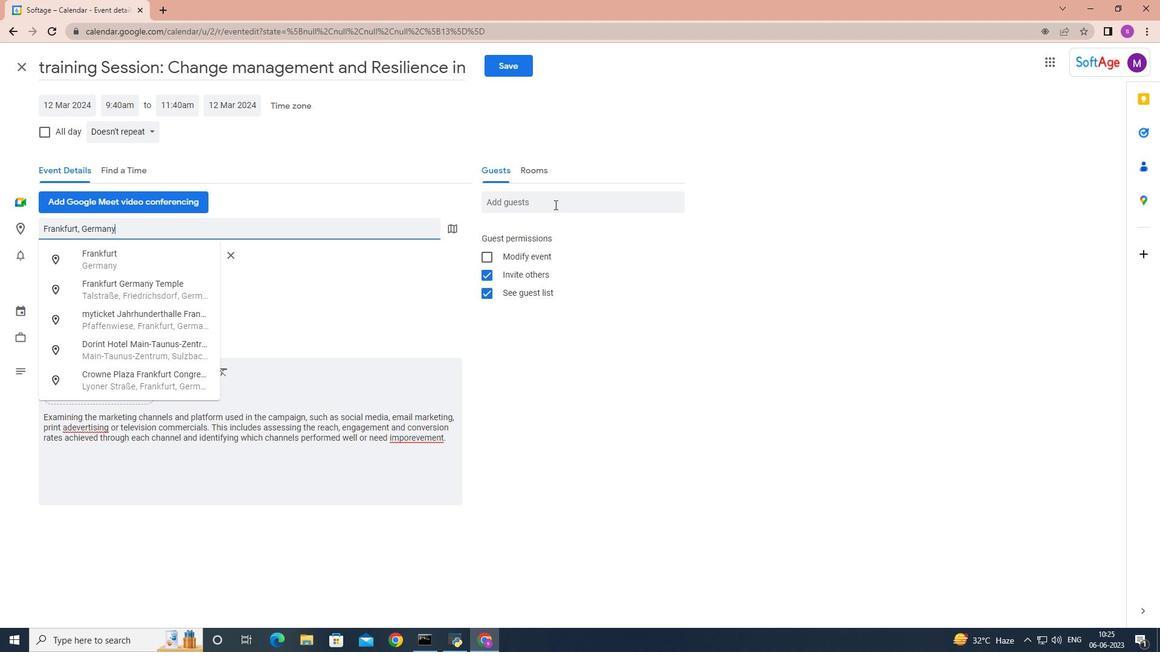
Action: Mouse pressed left at (553, 201)
Screenshot: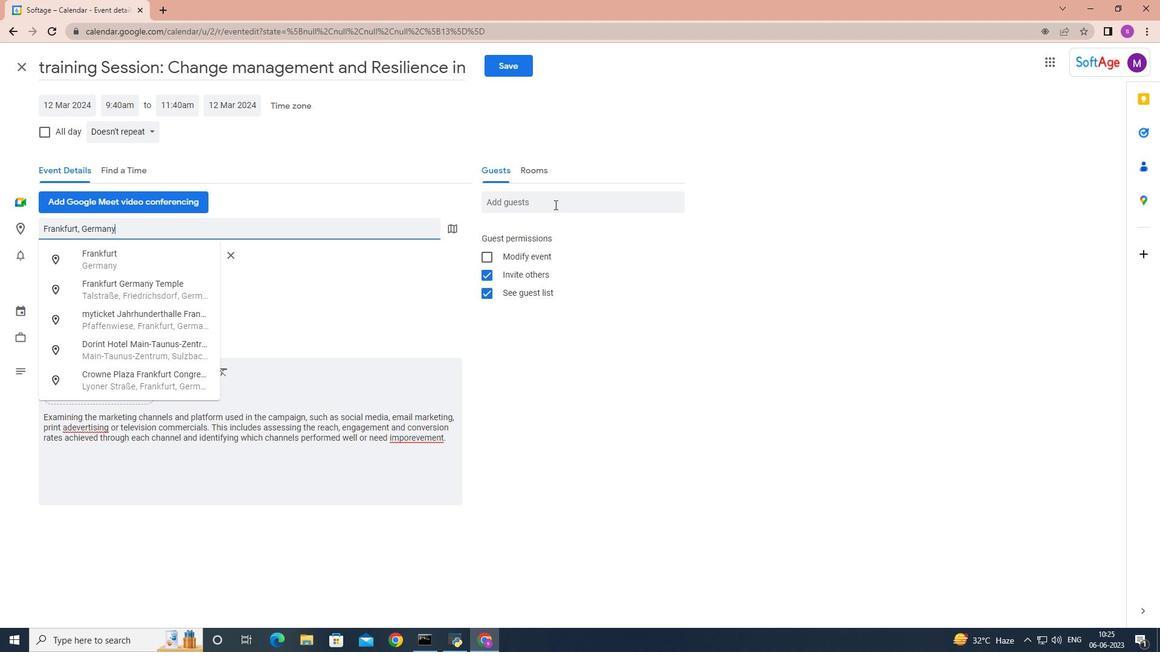 
Action: Mouse moved to (556, 200)
Screenshot: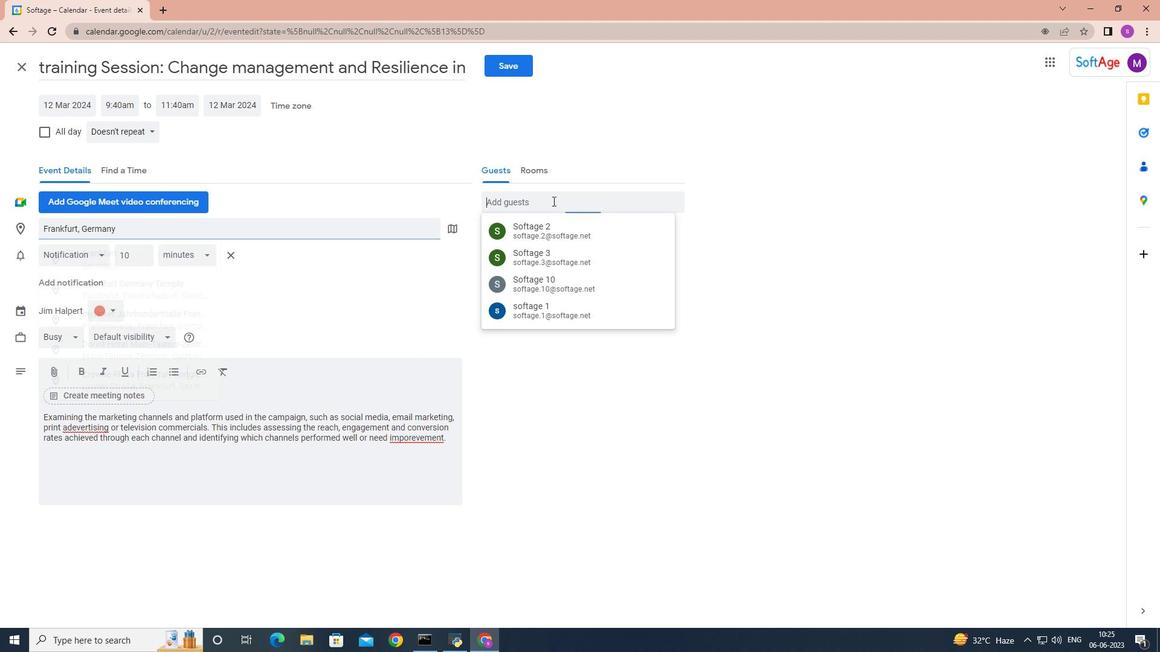
Action: Key pressed softage.7
Screenshot: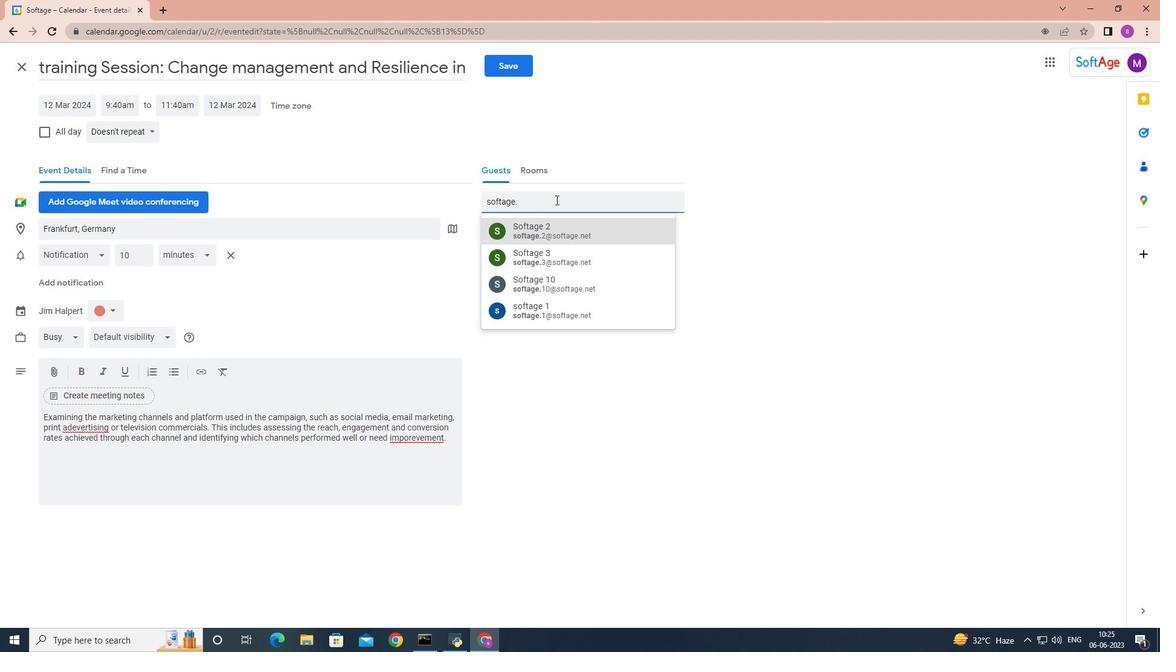 
Action: Mouse moved to (567, 232)
Screenshot: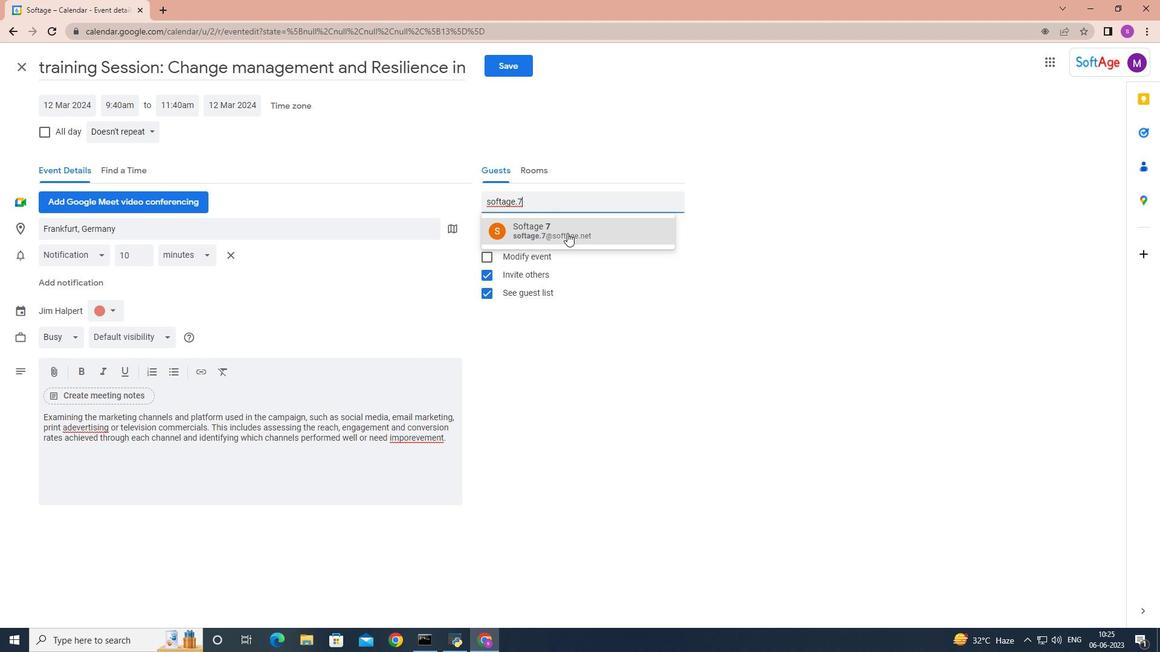 
Action: Mouse pressed left at (567, 232)
Screenshot: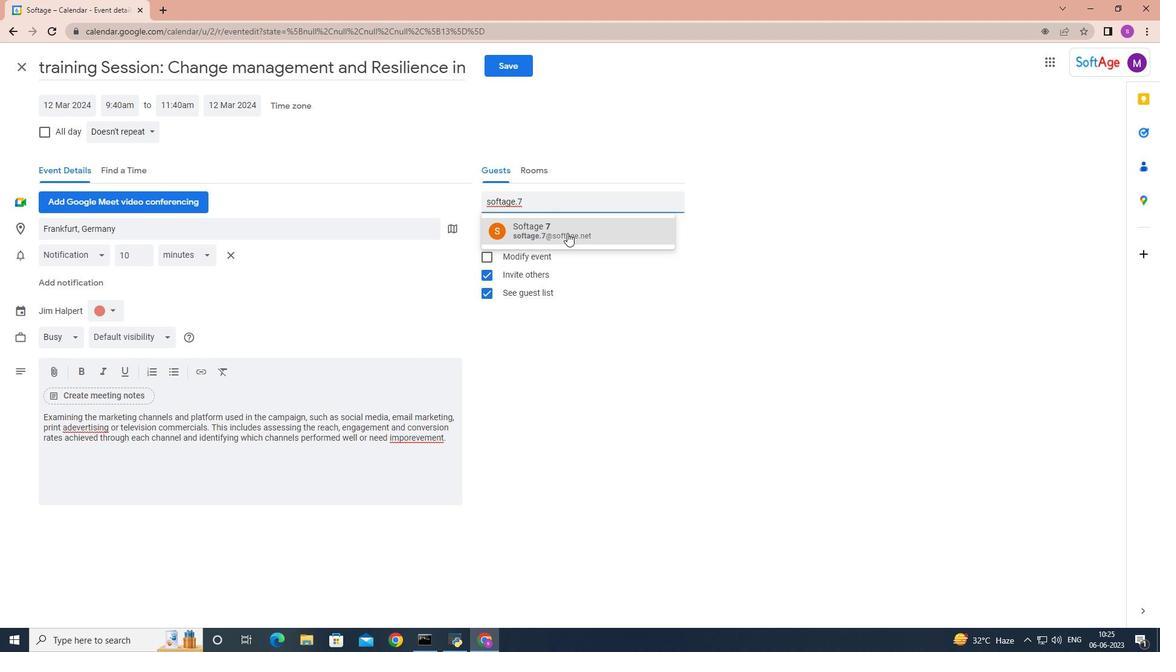 
Action: Key pressed softag.8
Screenshot: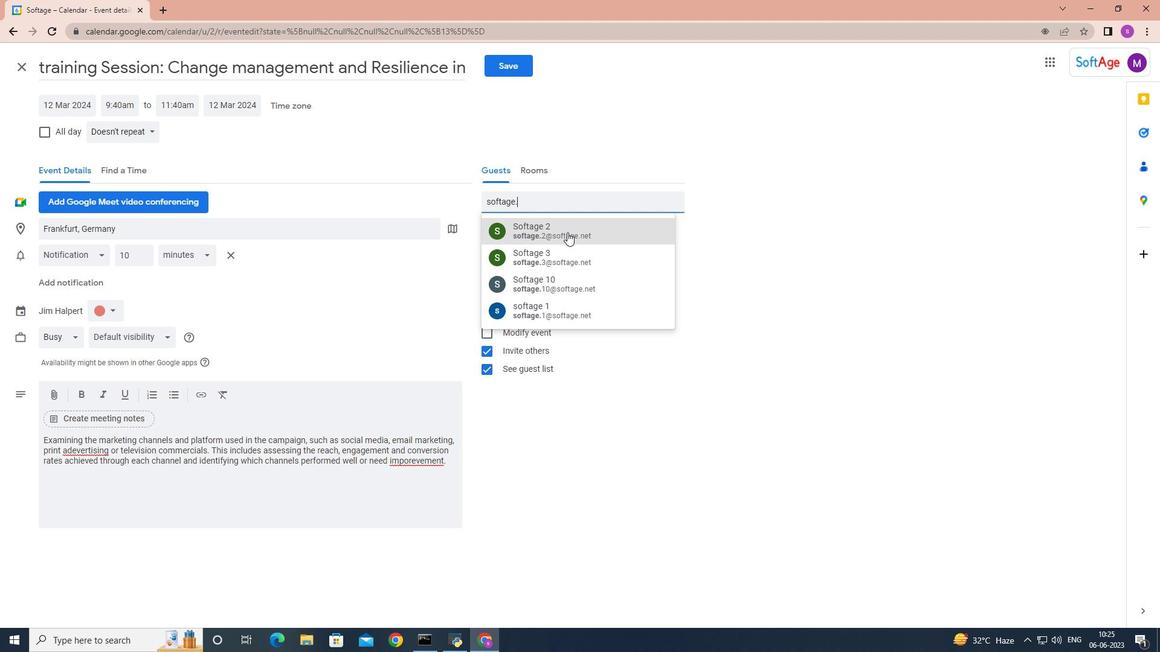 
Action: Mouse pressed left at (567, 232)
Screenshot: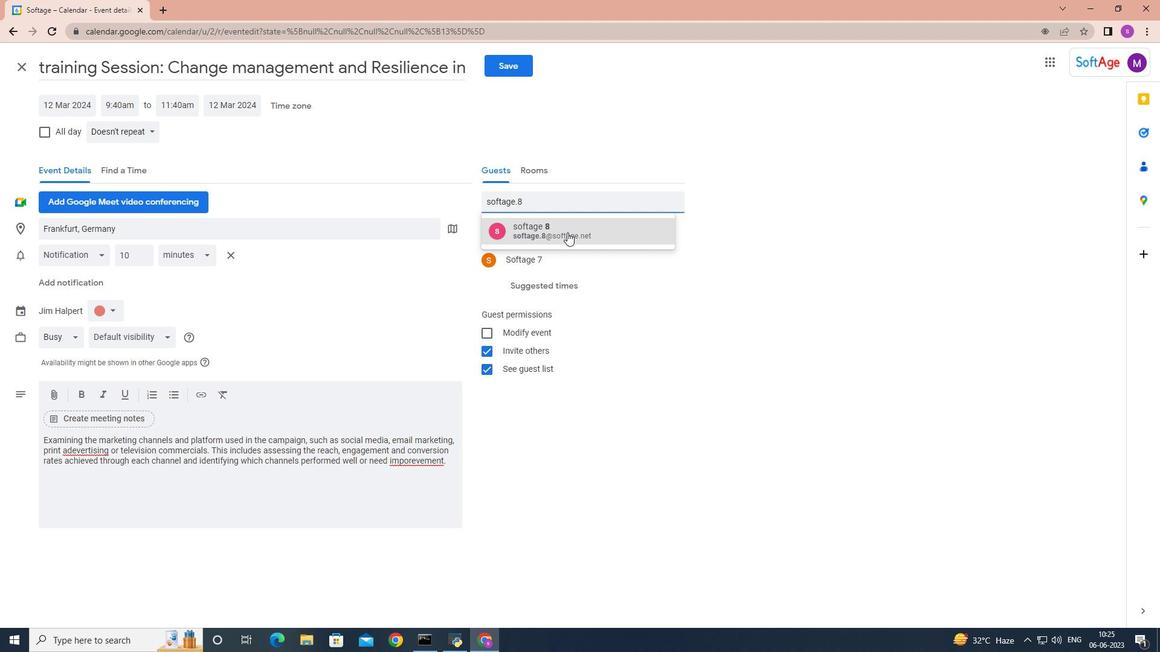 
Action: Mouse moved to (150, 131)
Screenshot: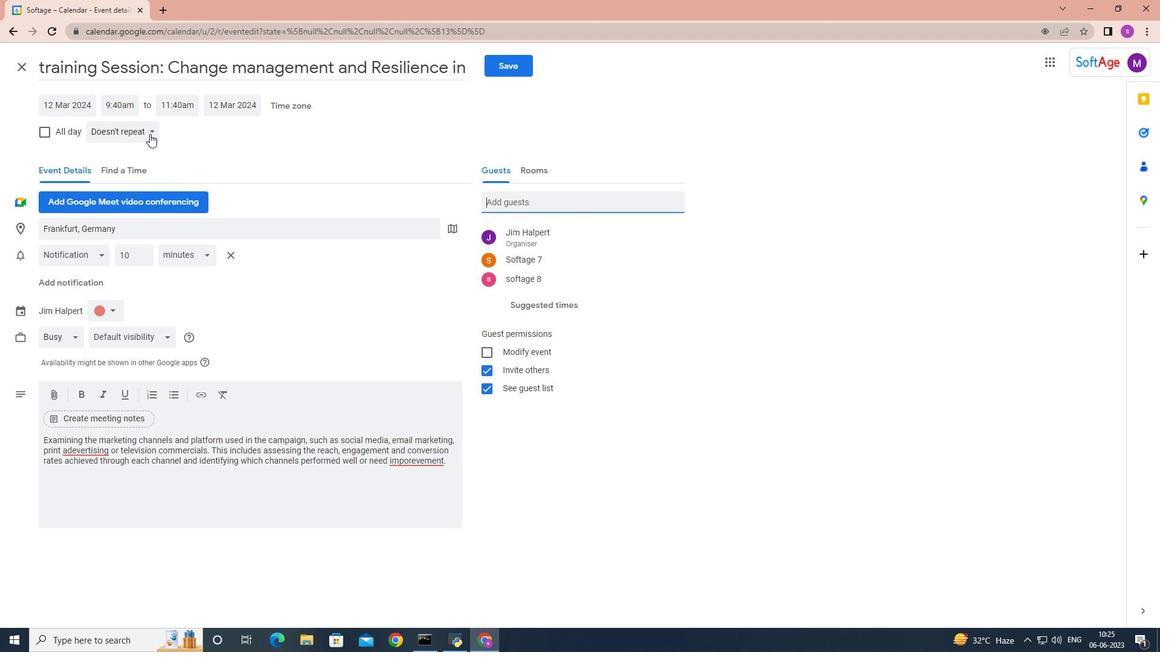 
Action: Mouse pressed left at (150, 131)
Screenshot: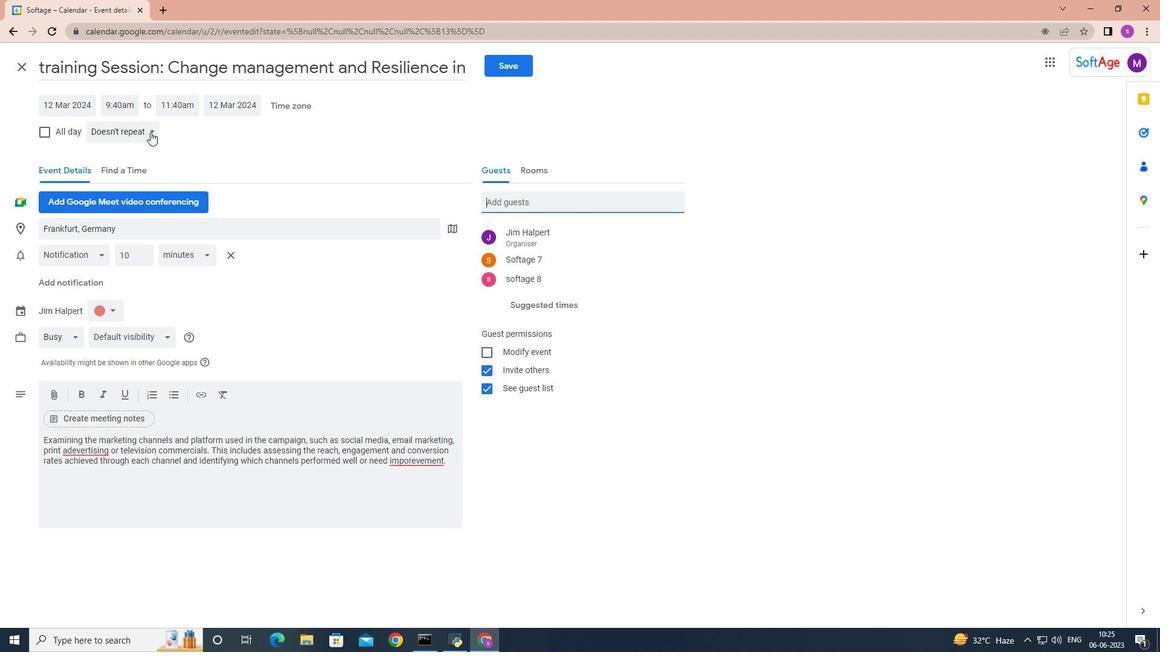 
Action: Mouse moved to (169, 240)
Screenshot: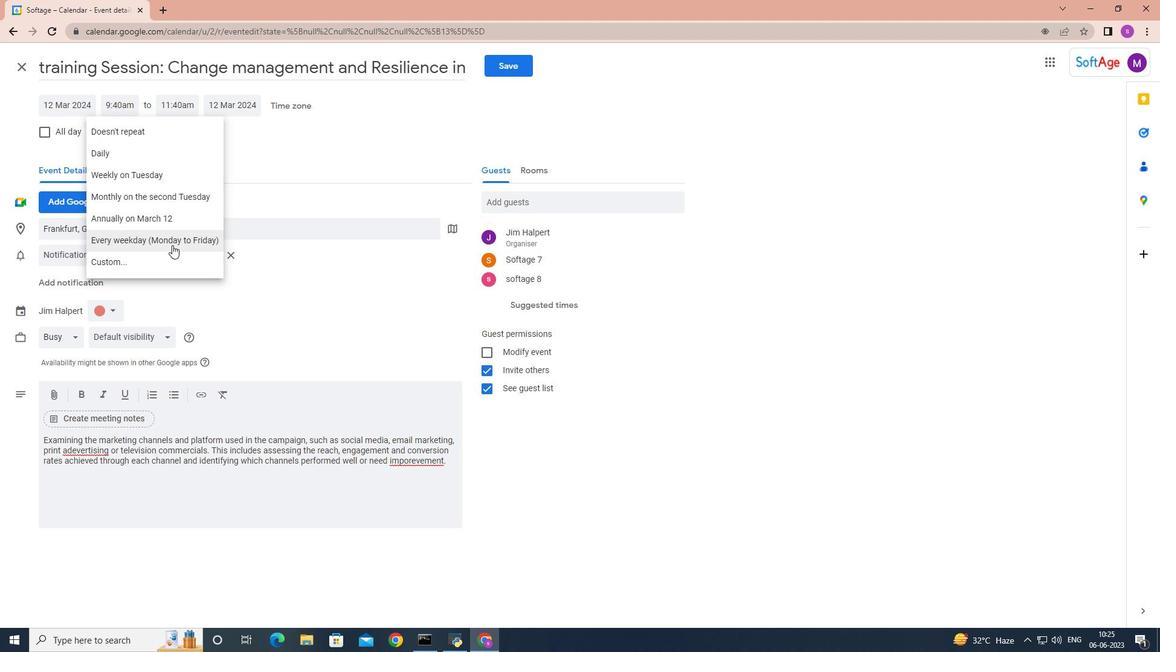 
Action: Mouse pressed left at (169, 240)
Screenshot: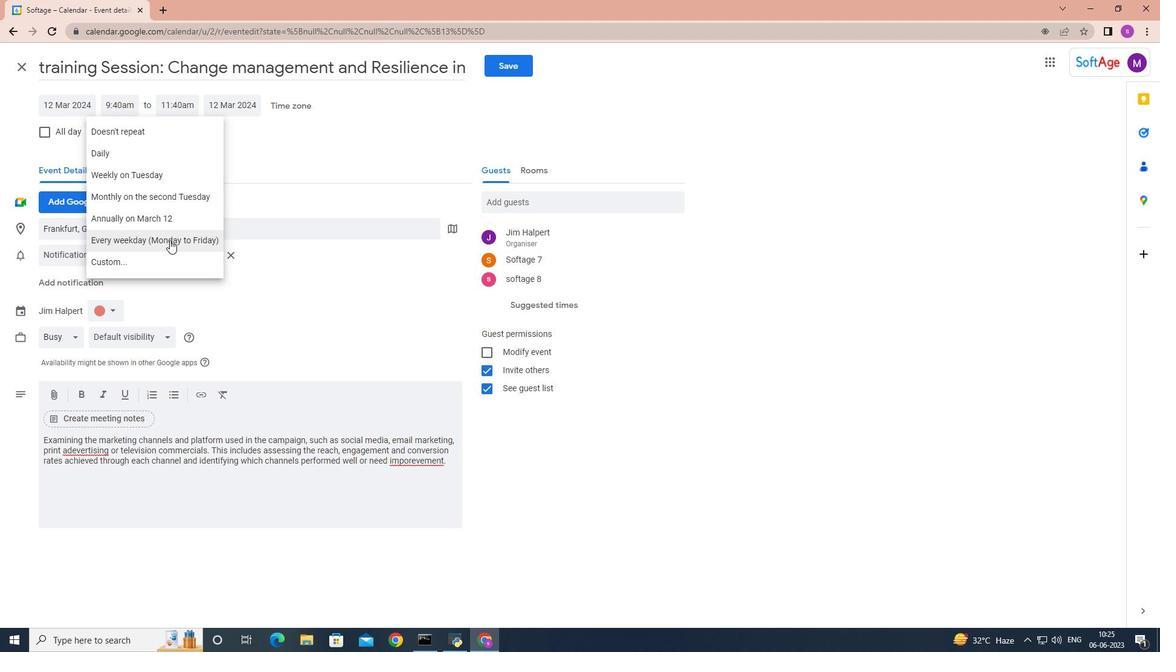 
Action: Mouse moved to (496, 65)
Screenshot: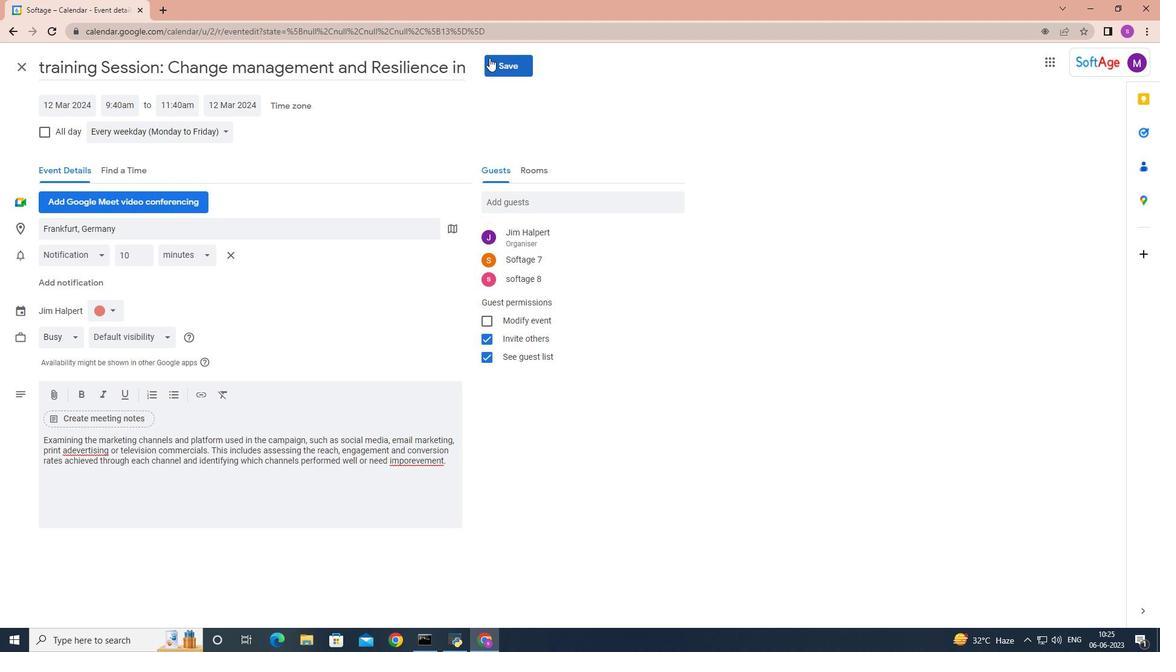 
Action: Mouse pressed left at (496, 65)
Screenshot: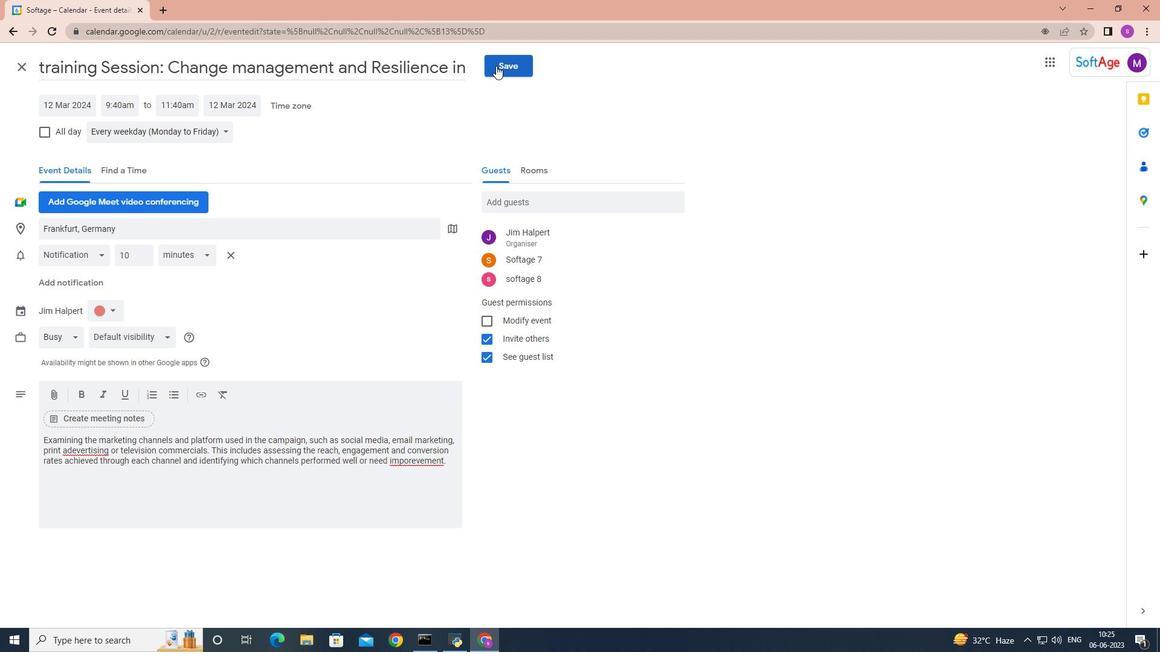 
Action: Mouse moved to (701, 365)
Screenshot: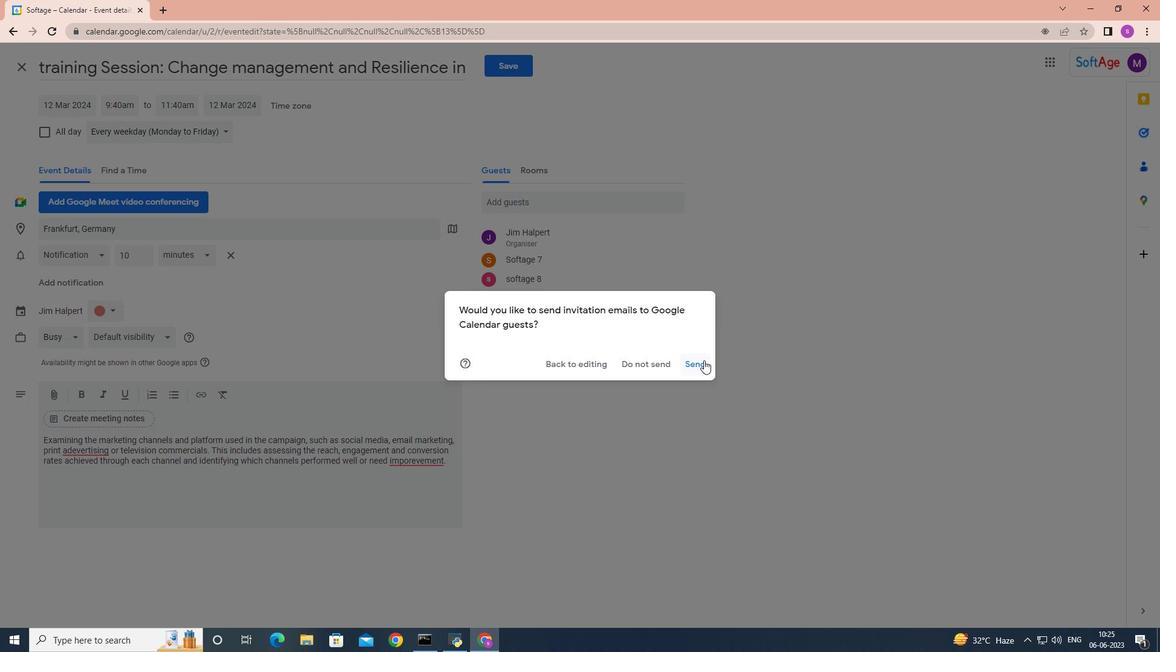 
Action: Mouse pressed left at (701, 365)
Screenshot: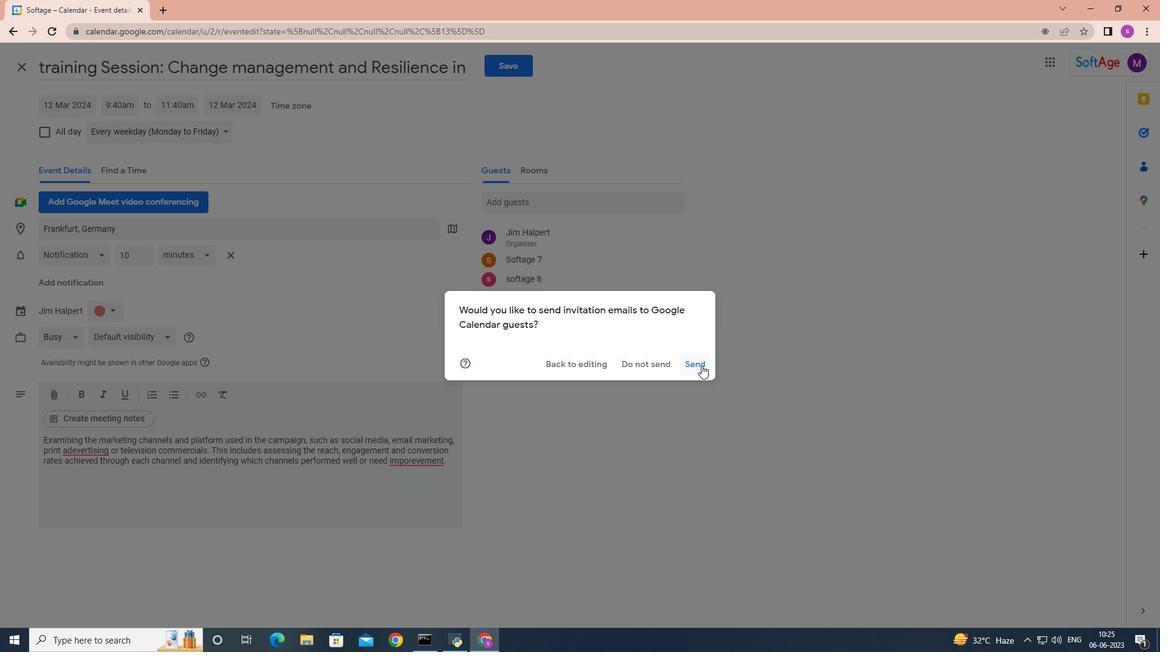 
